 Task: Open Card Parkour Review in Board Social Media Advertising Targeting to Workspace Backup and Recovery Software and add a team member Softage.1@softage.net, a label Orange, a checklist Asset Allocation, an attachment from your computer, a color Orange and finally, add a card description 'Plan and execute company team-building activity at a team-building ropes course' and a comment 'This task presents an opportunity to demonstrate our team-building and collaboration skills, working effectively with others towards a common goal.'. Add a start date 'Jan 05, 1900' with a due date 'Jan 12, 1900'
Action: Mouse moved to (38, 315)
Screenshot: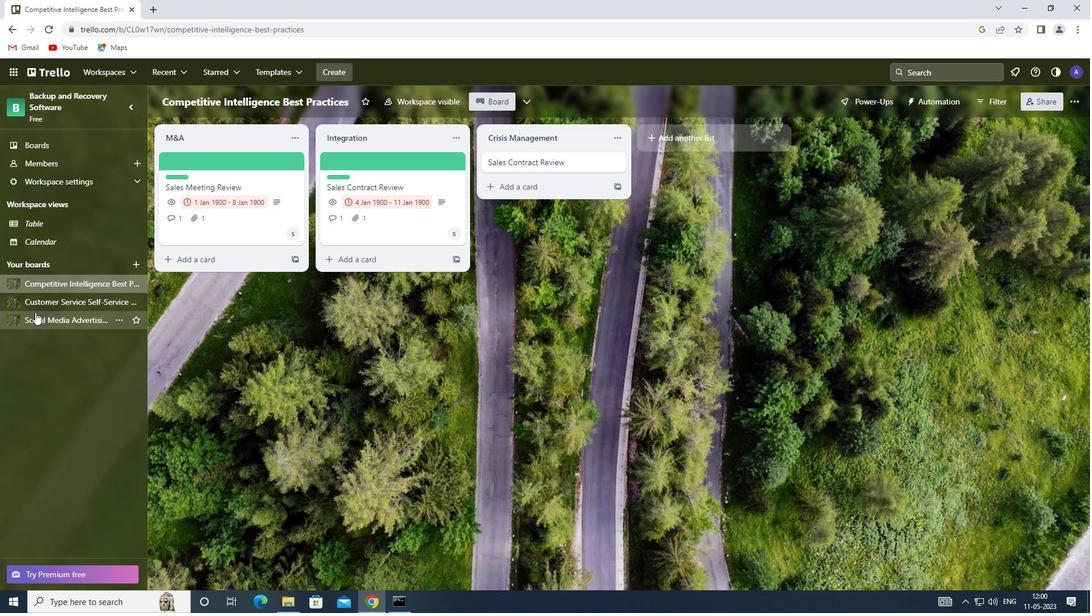 
Action: Mouse pressed left at (38, 315)
Screenshot: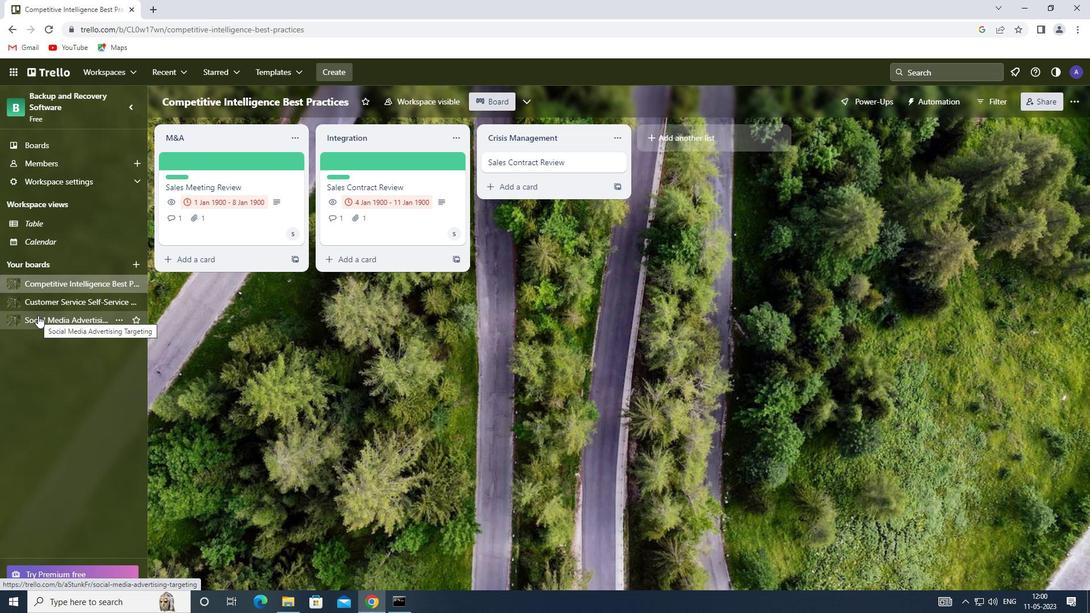
Action: Mouse moved to (371, 157)
Screenshot: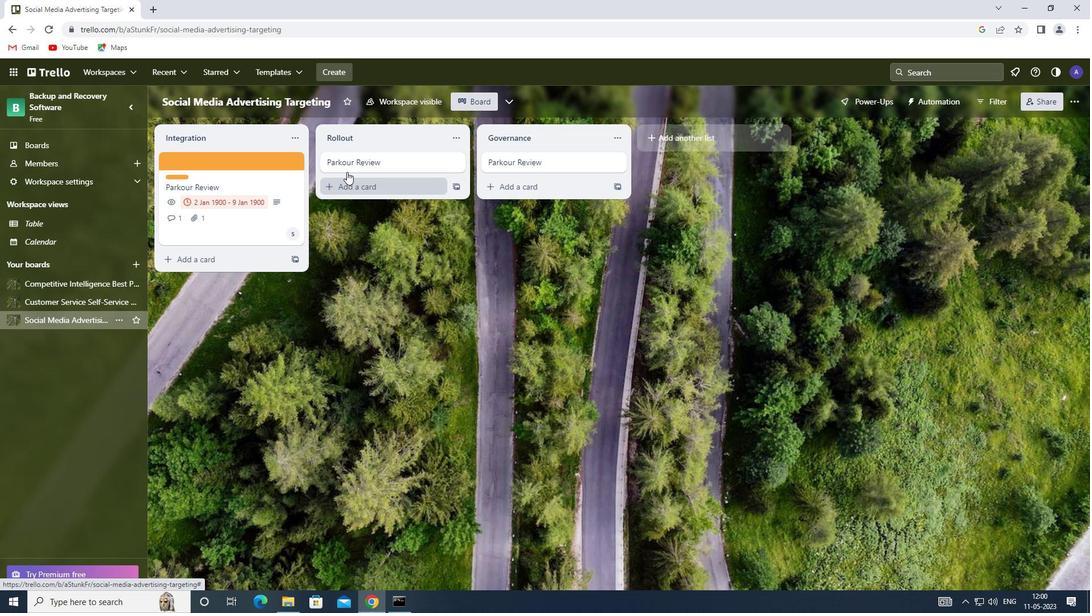 
Action: Mouse pressed left at (371, 157)
Screenshot: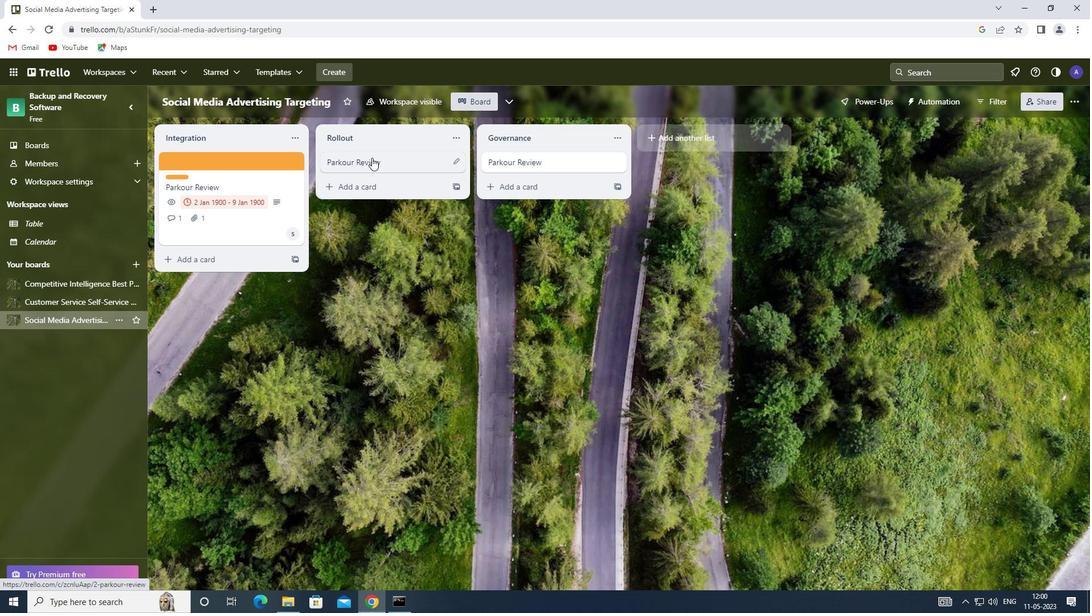 
Action: Mouse moved to (679, 203)
Screenshot: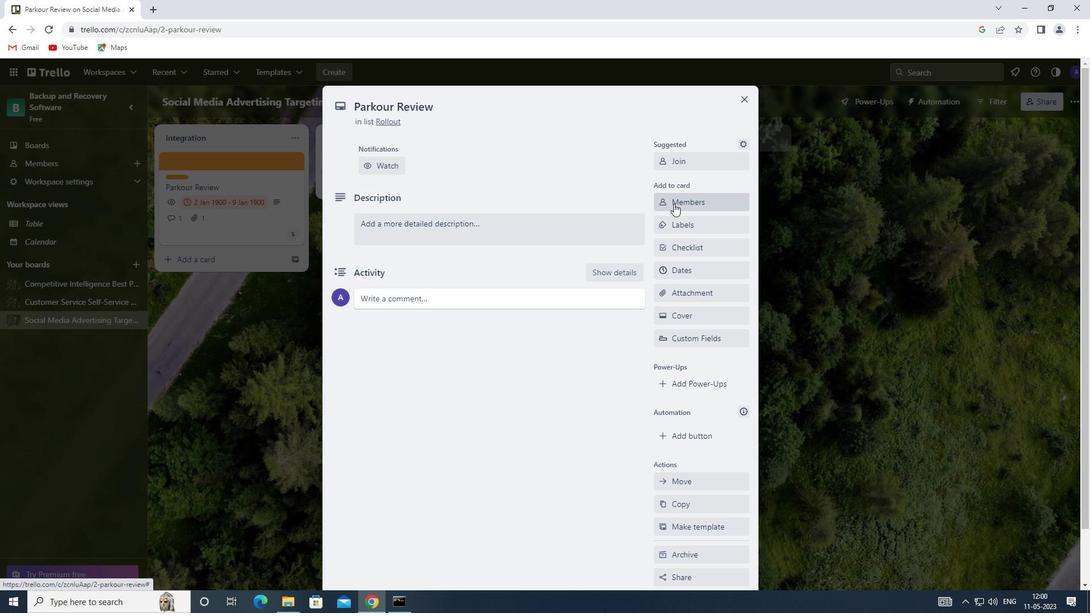 
Action: Mouse pressed left at (679, 203)
Screenshot: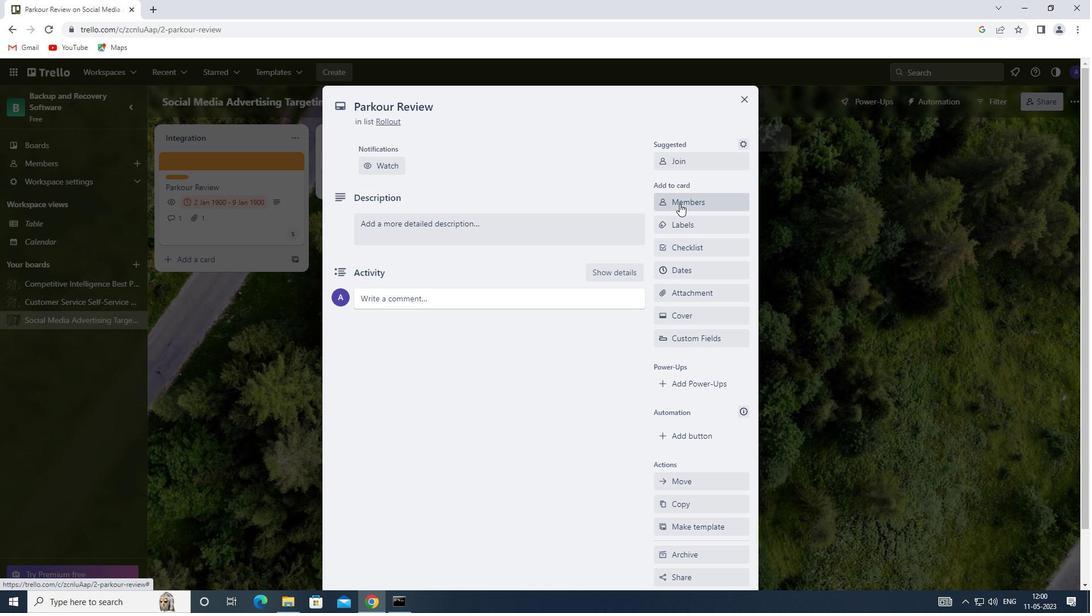 
Action: Mouse moved to (678, 253)
Screenshot: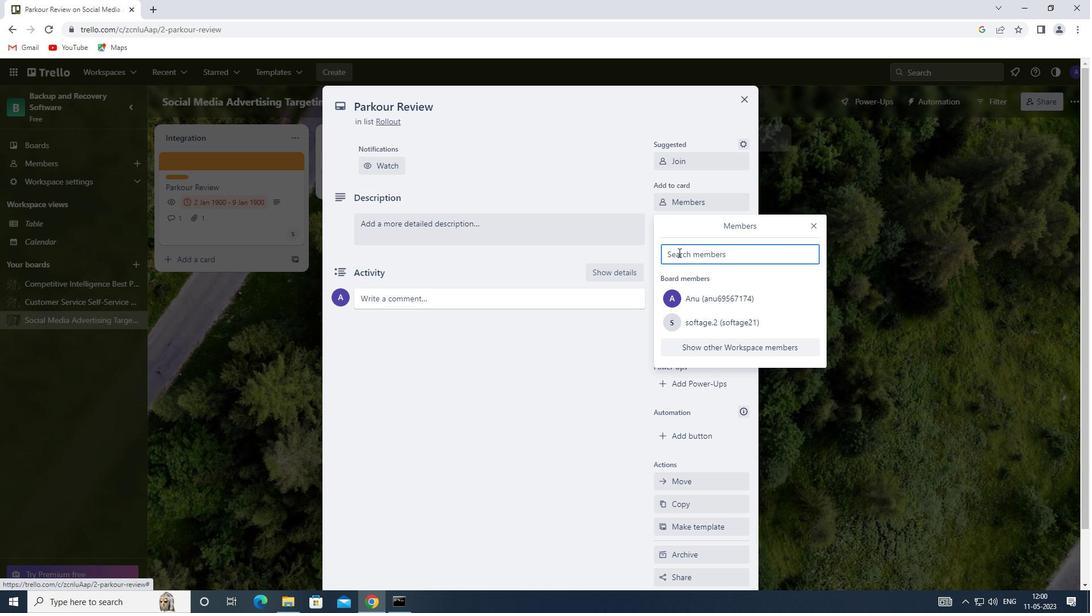 
Action: Mouse pressed left at (678, 253)
Screenshot: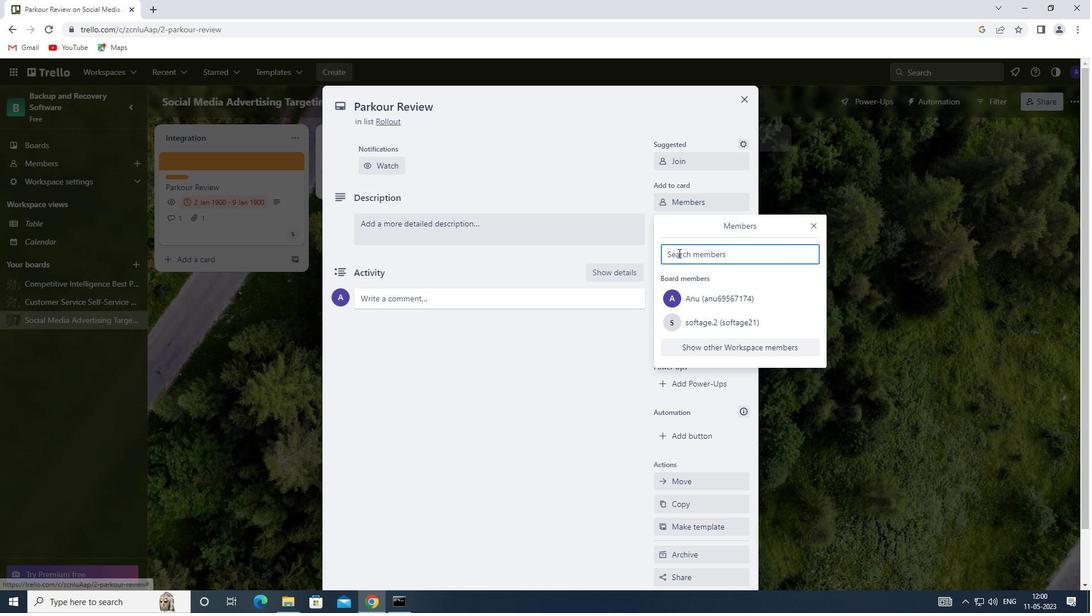 
Action: Mouse moved to (677, 253)
Screenshot: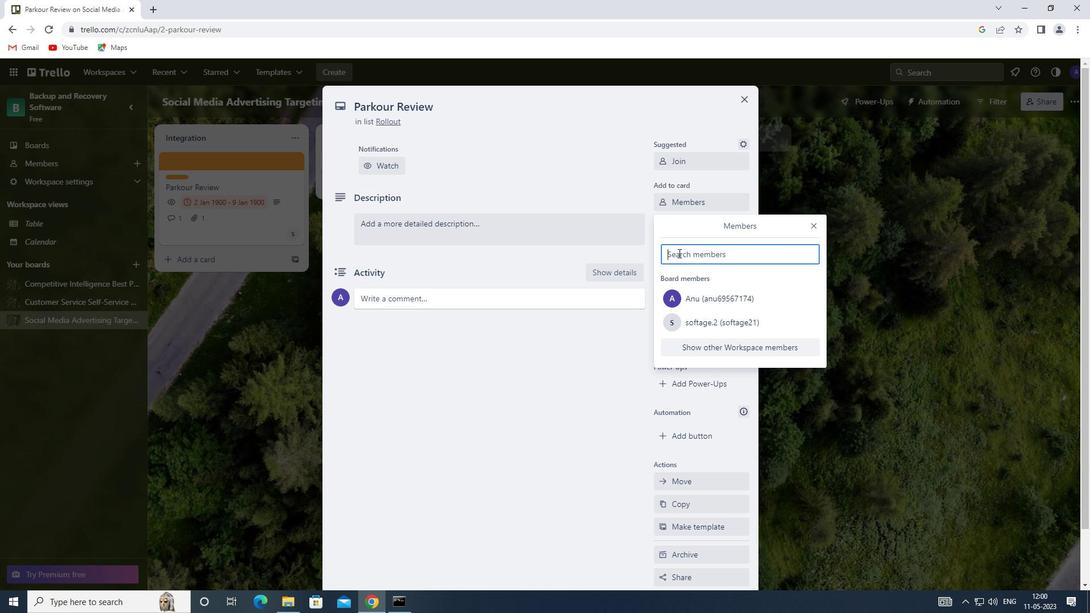 
Action: Key pressed <Key.shift><Key.shift><Key.shift><Key.shift><Key.shift><Key.shift><Key.shift><Key.shift>SOFTAGE.1<Key.shift>@SOFTAGE.NET
Screenshot: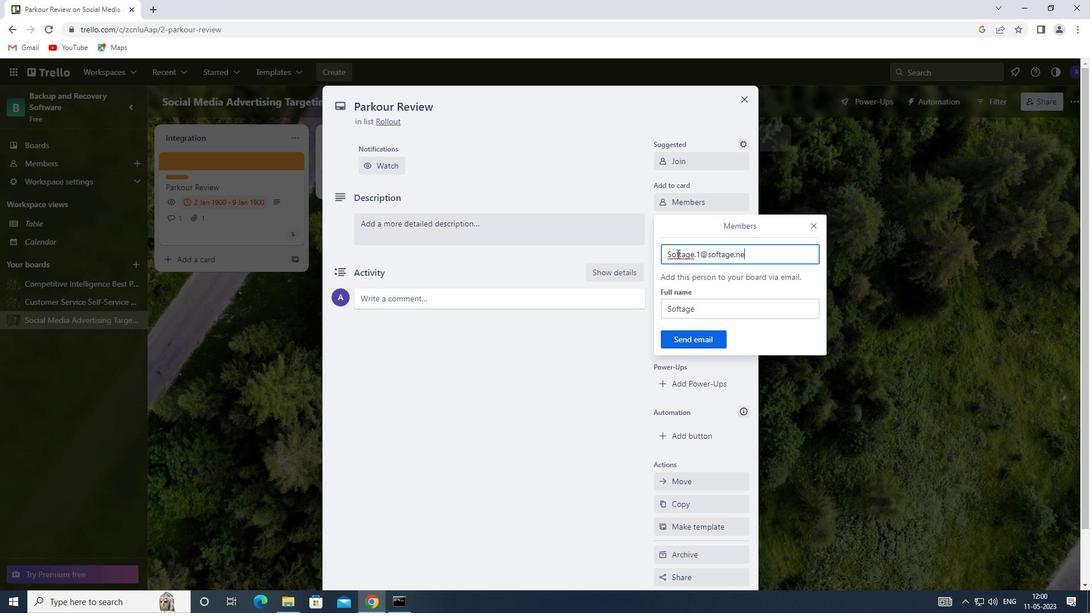 
Action: Mouse moved to (679, 338)
Screenshot: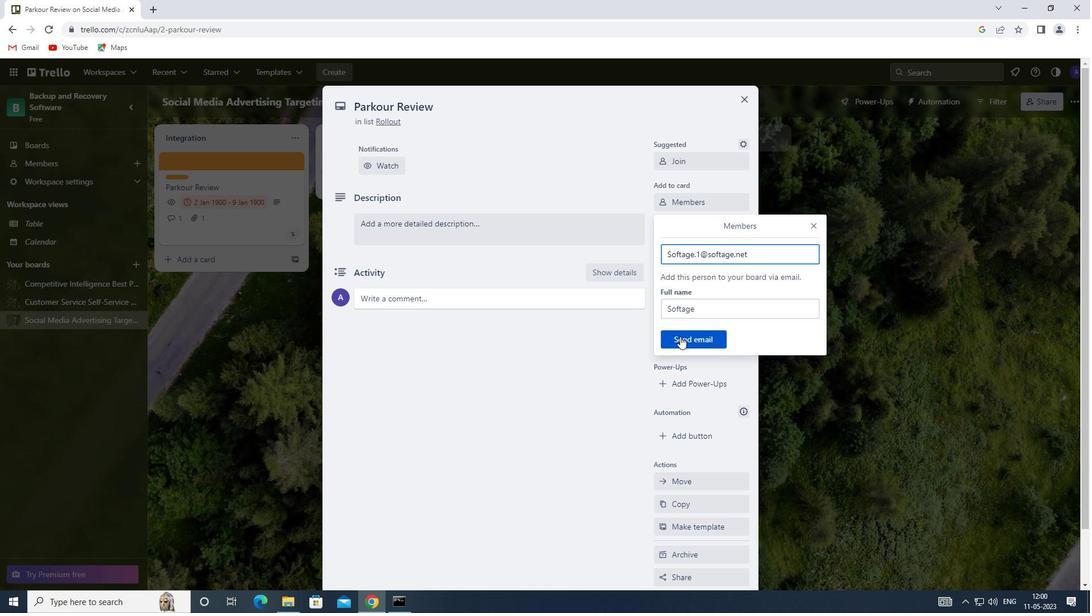 
Action: Mouse pressed left at (679, 338)
Screenshot: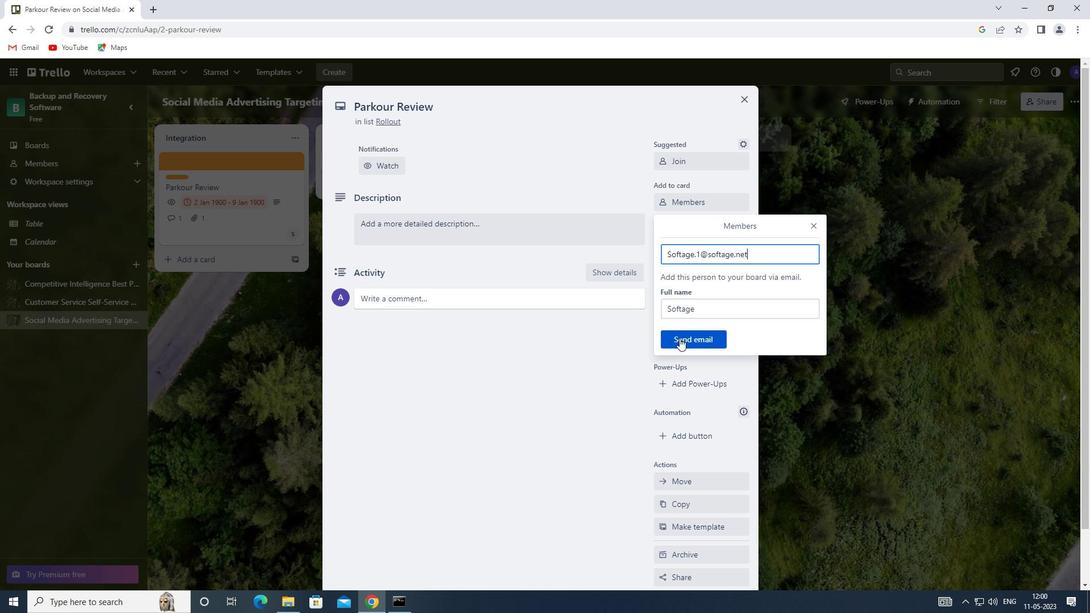 
Action: Mouse moved to (704, 227)
Screenshot: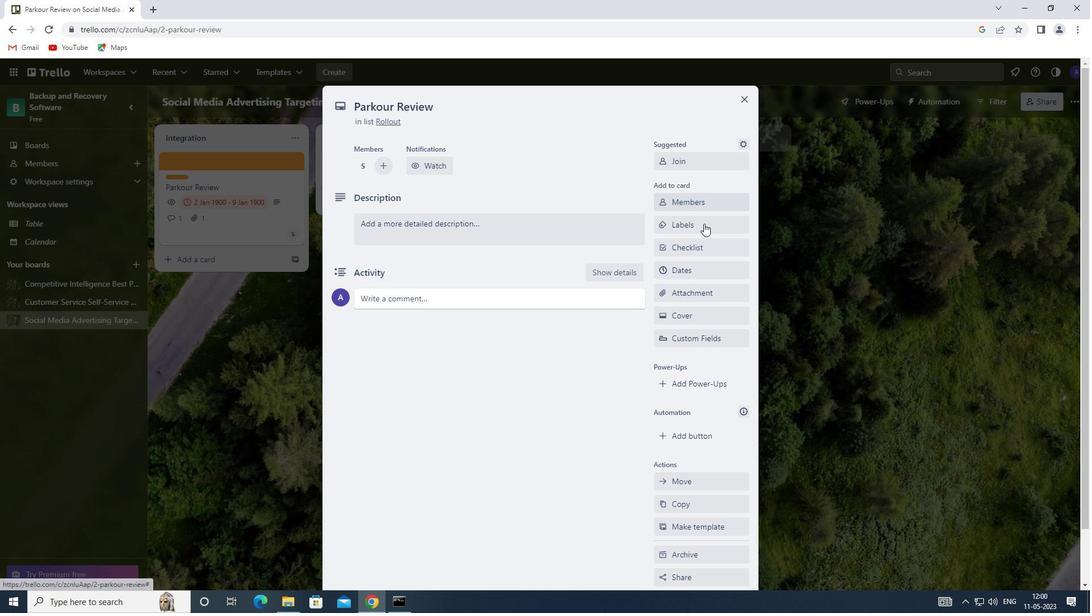 
Action: Mouse pressed left at (704, 227)
Screenshot: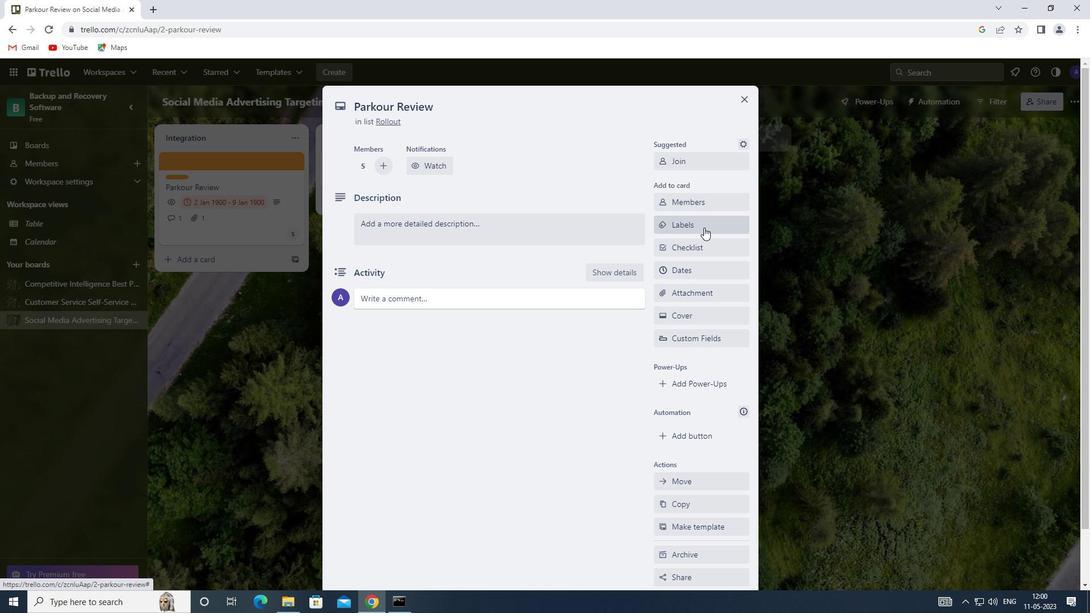 
Action: Mouse moved to (666, 358)
Screenshot: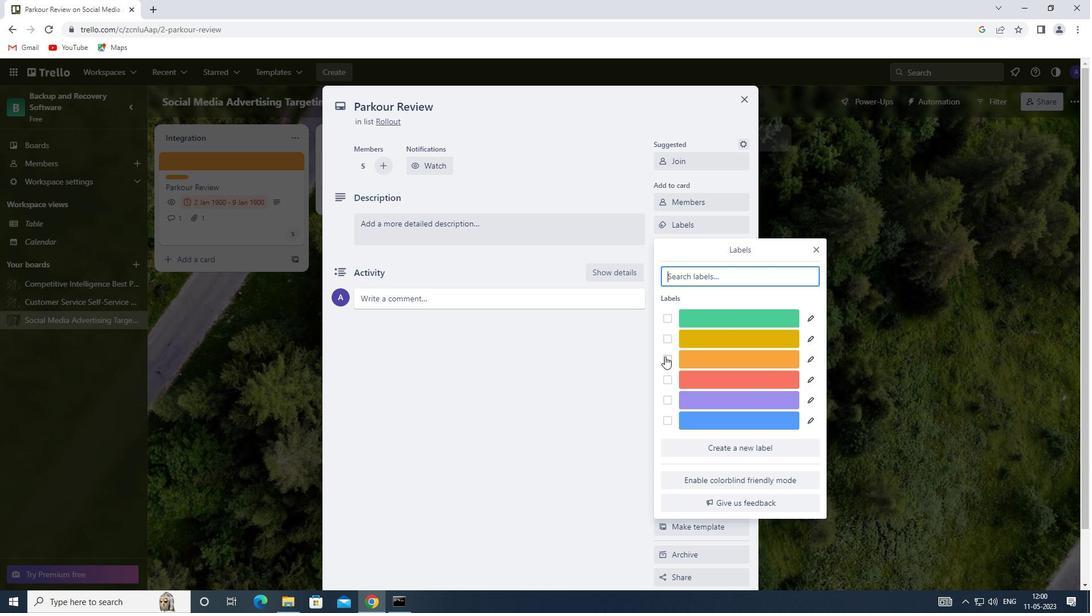 
Action: Mouse pressed left at (666, 358)
Screenshot: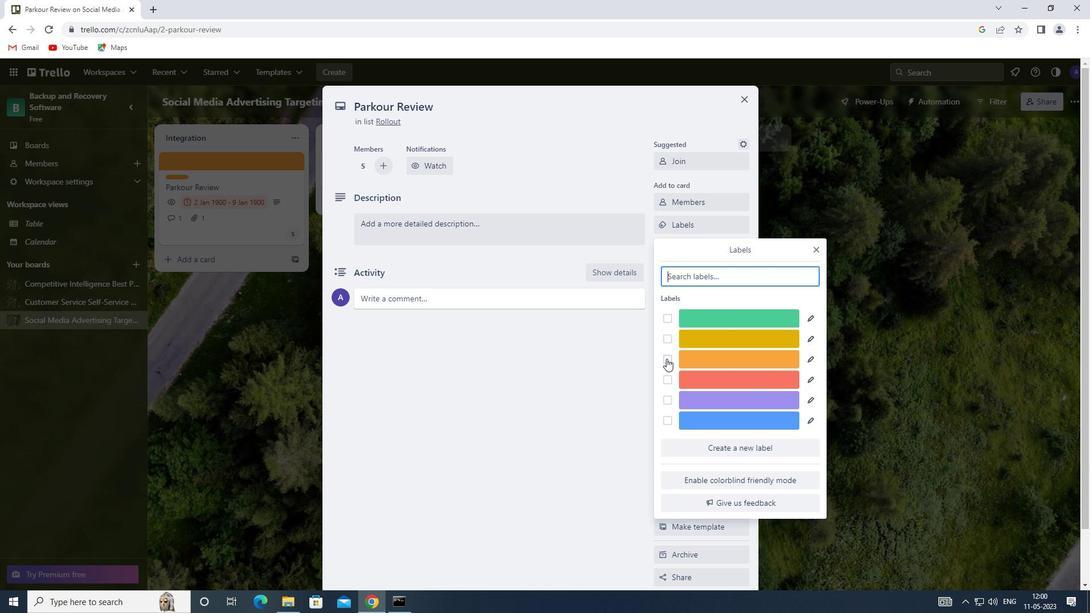 
Action: Mouse moved to (818, 252)
Screenshot: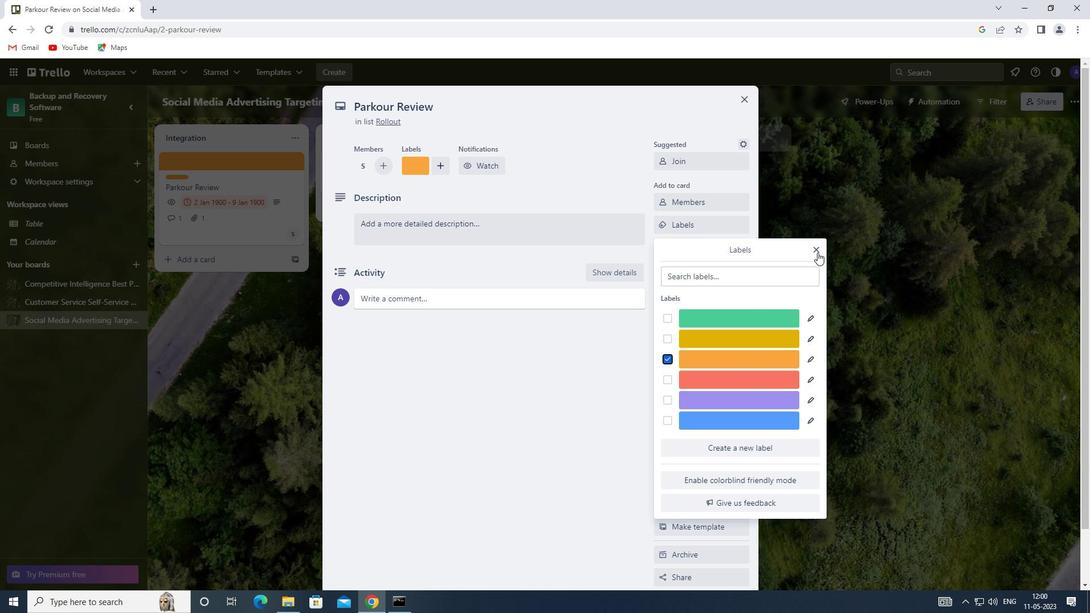 
Action: Mouse pressed left at (818, 252)
Screenshot: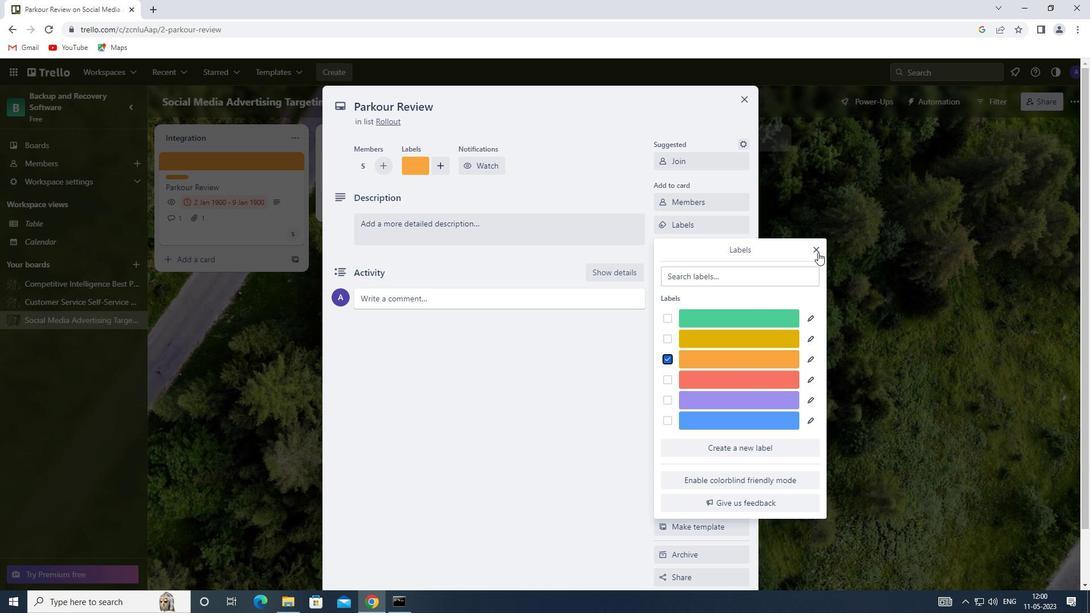 
Action: Mouse moved to (705, 245)
Screenshot: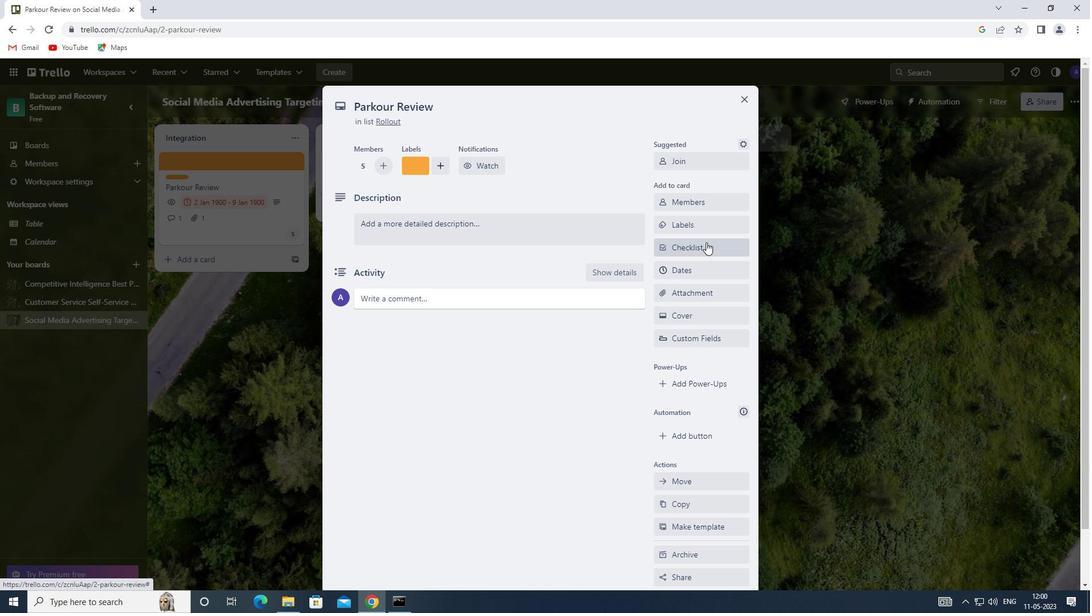 
Action: Mouse pressed left at (705, 245)
Screenshot: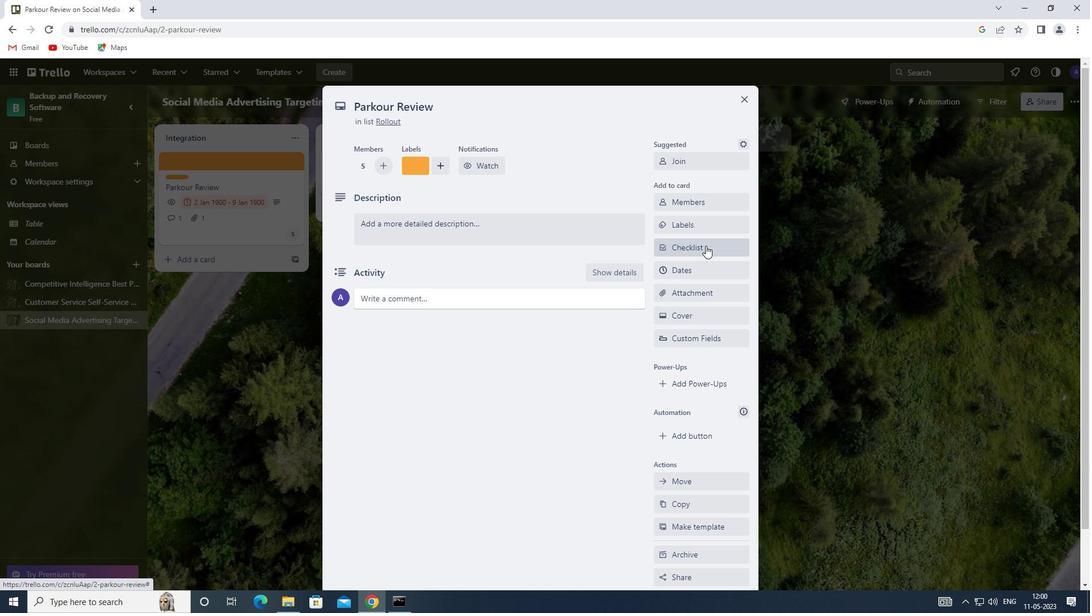 
Action: Mouse moved to (696, 307)
Screenshot: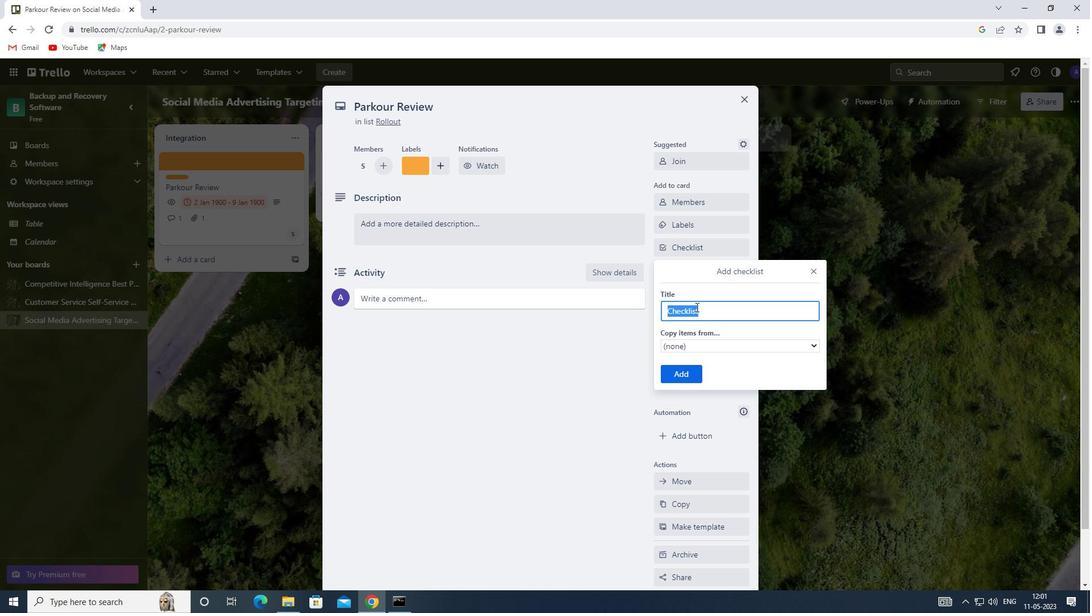 
Action: Key pressed <Key.shift>ASSET<Key.space><Key.shift><Key.shift><Key.shift><Key.shift><Key.shift><Key.shift><Key.shift><Key.shift><Key.shift><Key.shift><Key.shift><Key.shift><Key.shift><Key.shift><Key.shift><Key.shift>ALLOCATION
Screenshot: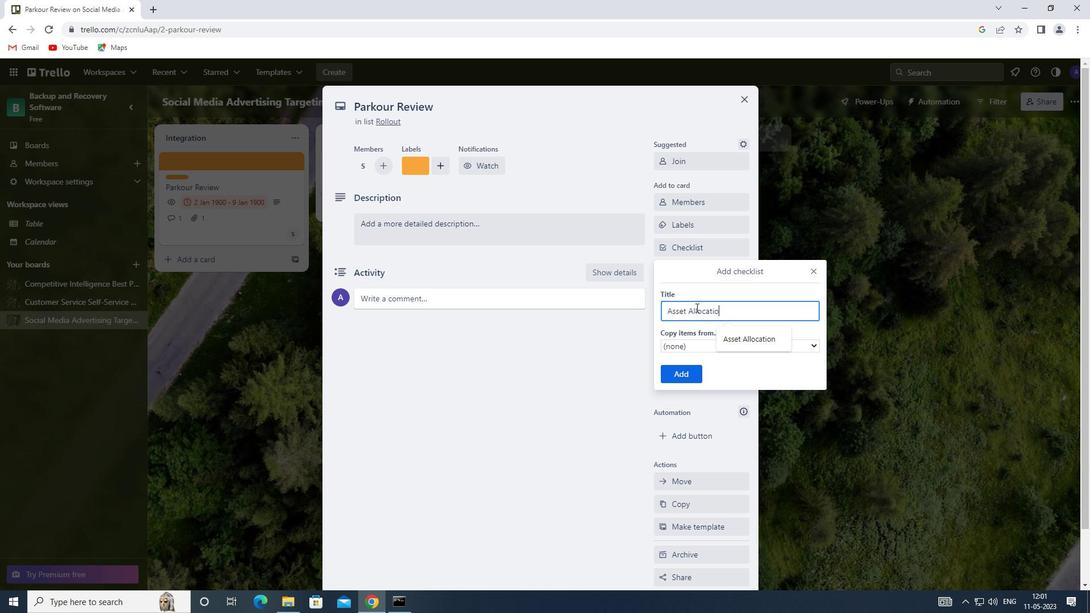 
Action: Mouse moved to (687, 373)
Screenshot: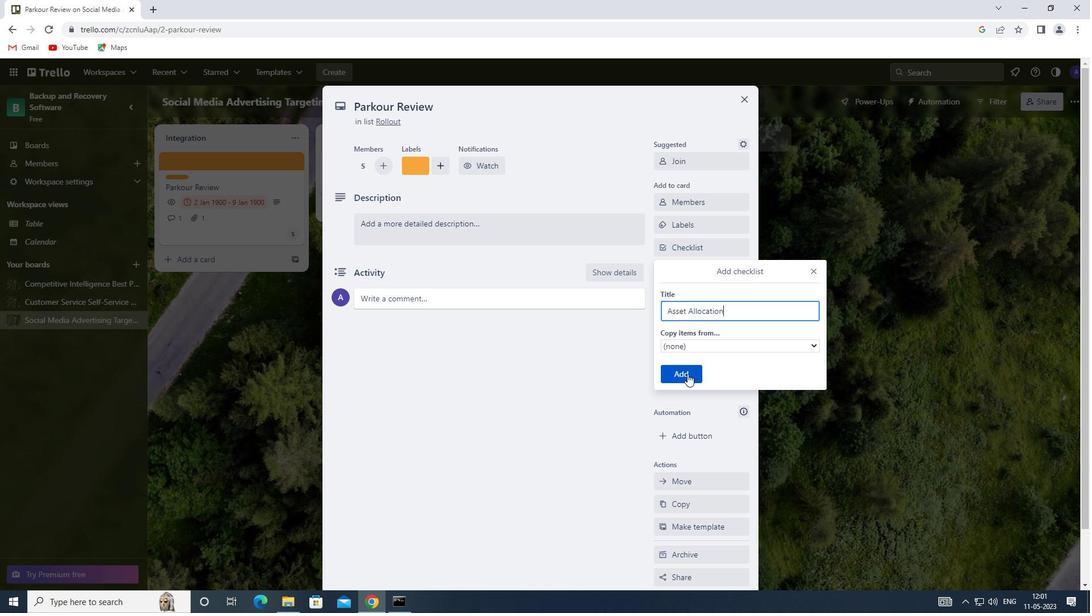 
Action: Mouse pressed left at (687, 373)
Screenshot: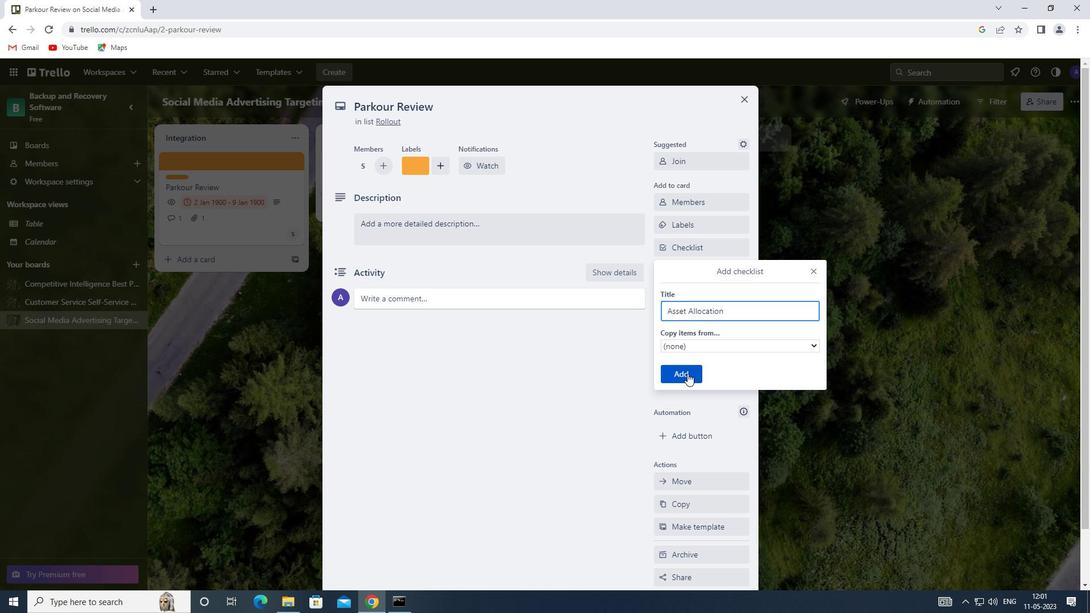 
Action: Mouse moved to (700, 295)
Screenshot: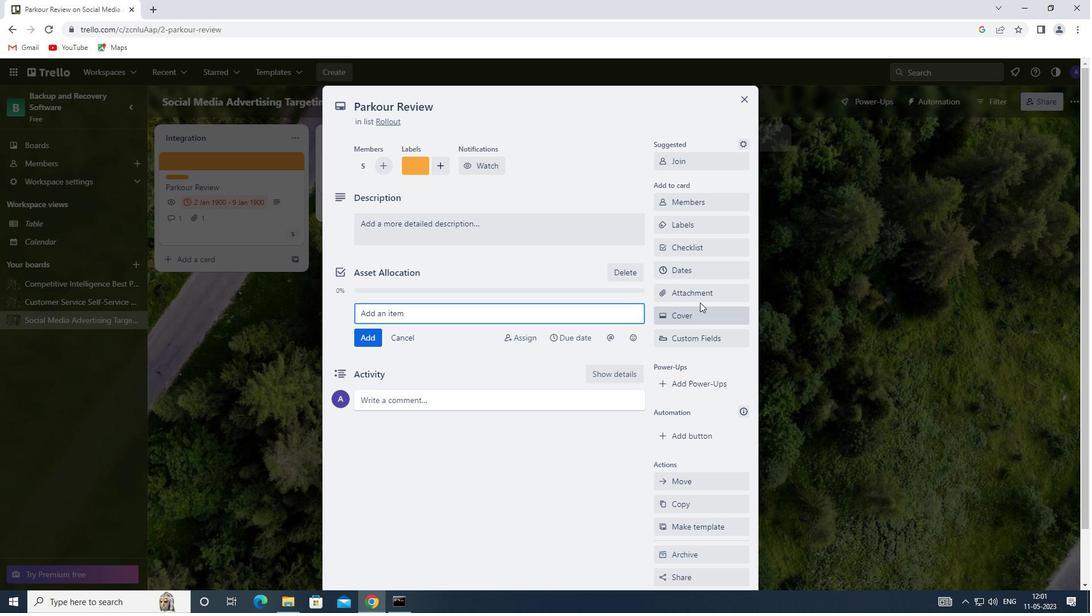 
Action: Mouse pressed left at (700, 295)
Screenshot: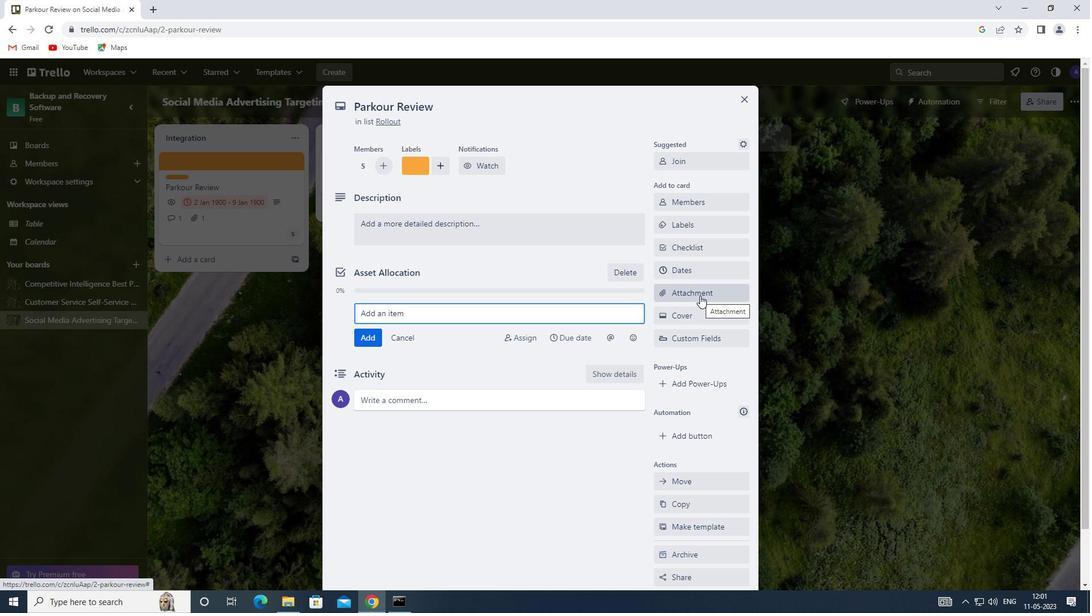 
Action: Mouse moved to (693, 339)
Screenshot: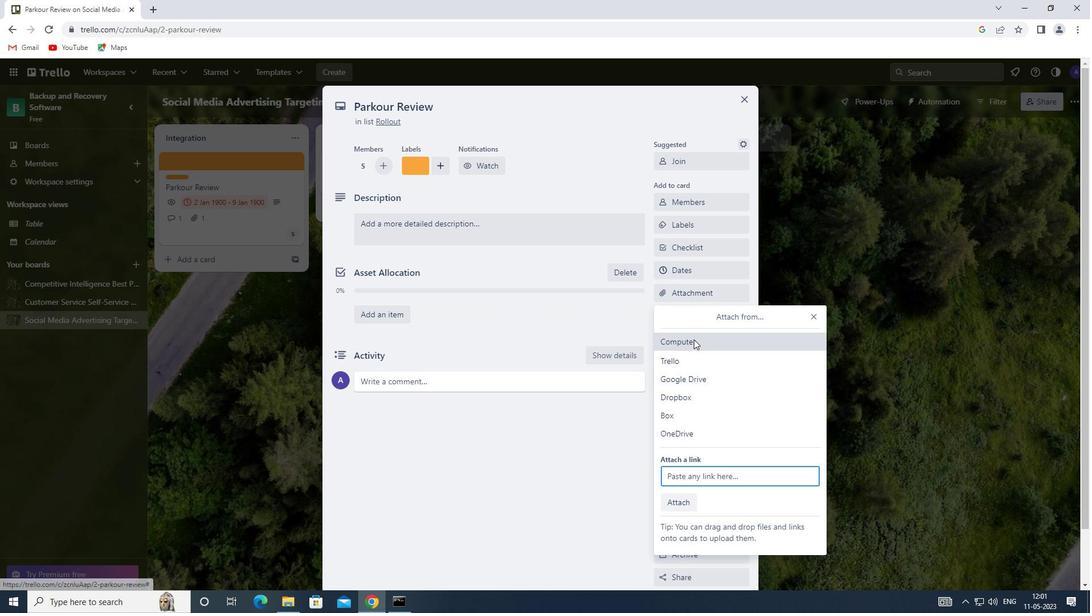 
Action: Mouse pressed left at (693, 339)
Screenshot: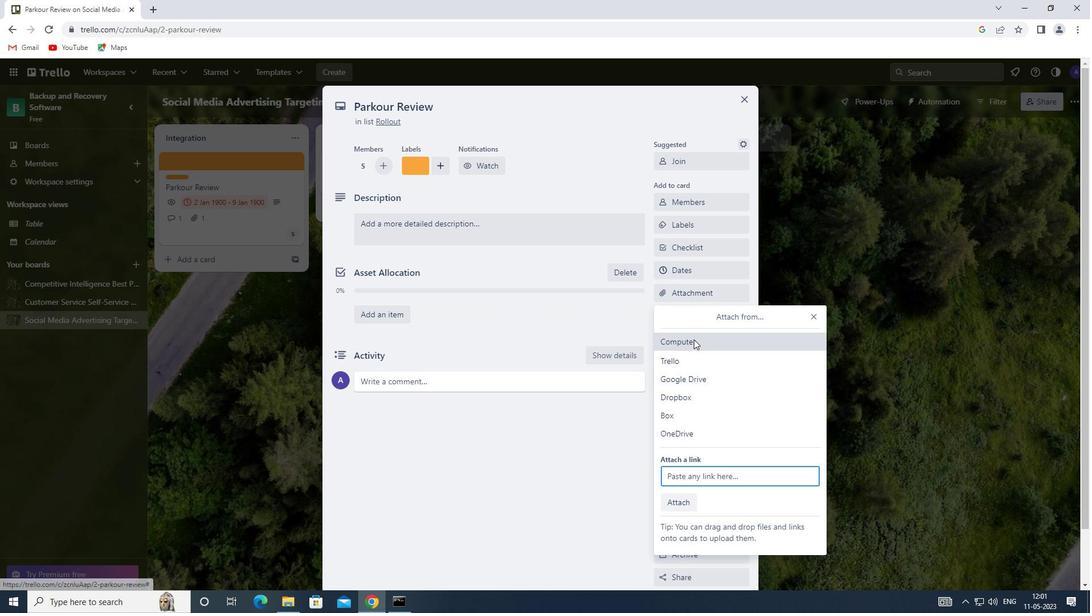
Action: Mouse moved to (247, 173)
Screenshot: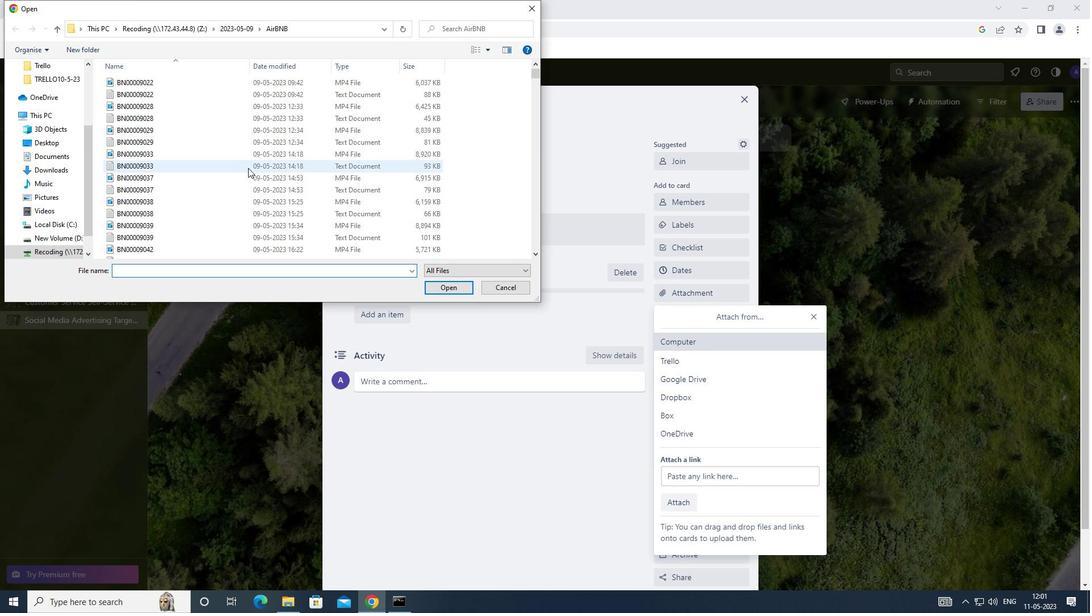 
Action: Mouse pressed left at (247, 173)
Screenshot: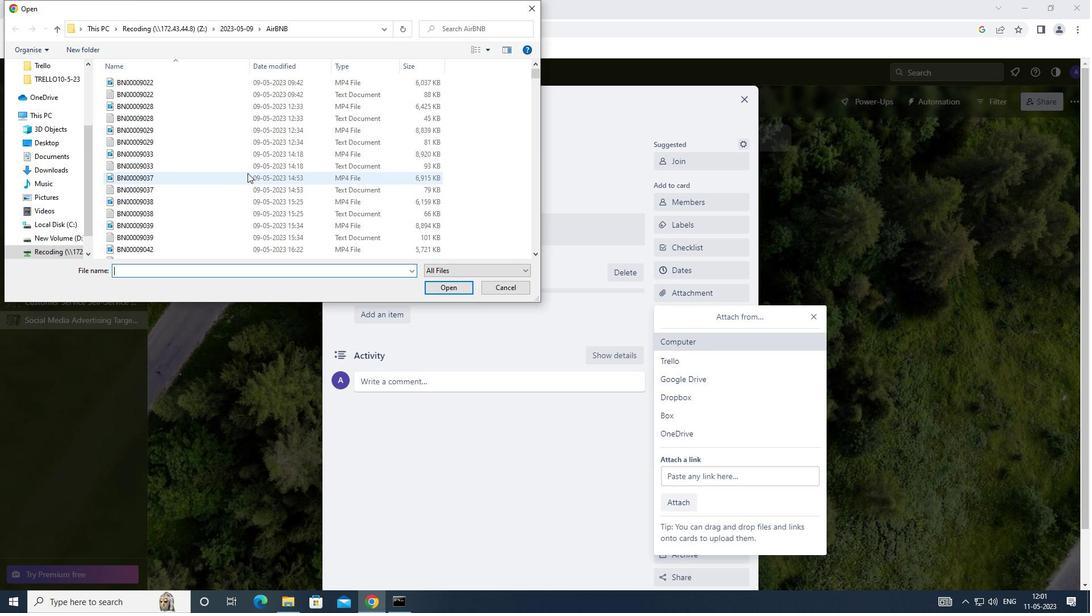 
Action: Mouse moved to (442, 286)
Screenshot: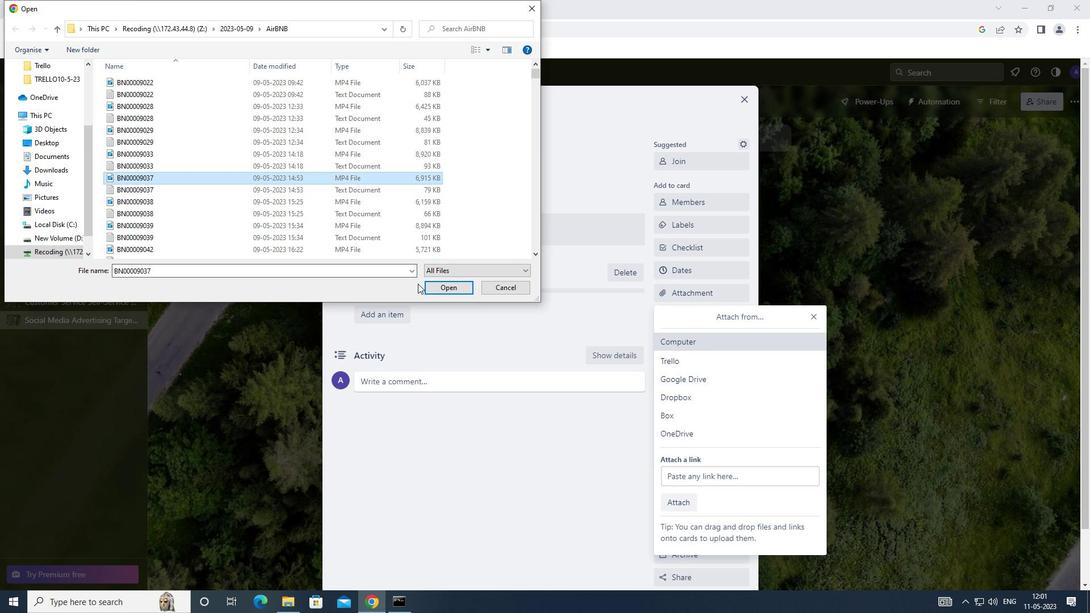 
Action: Mouse pressed left at (442, 286)
Screenshot: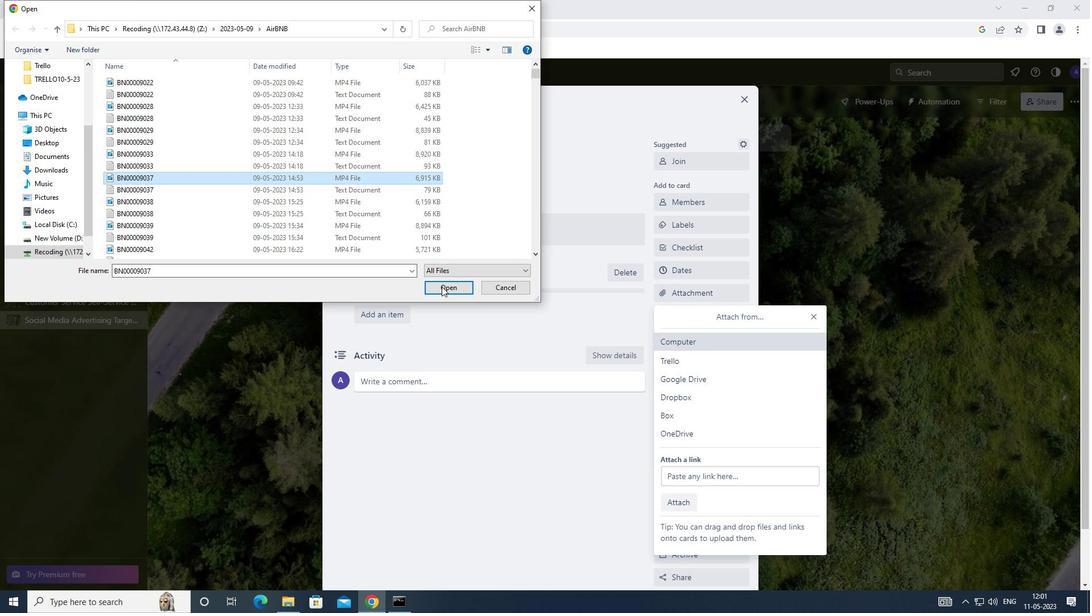 
Action: Mouse moved to (692, 320)
Screenshot: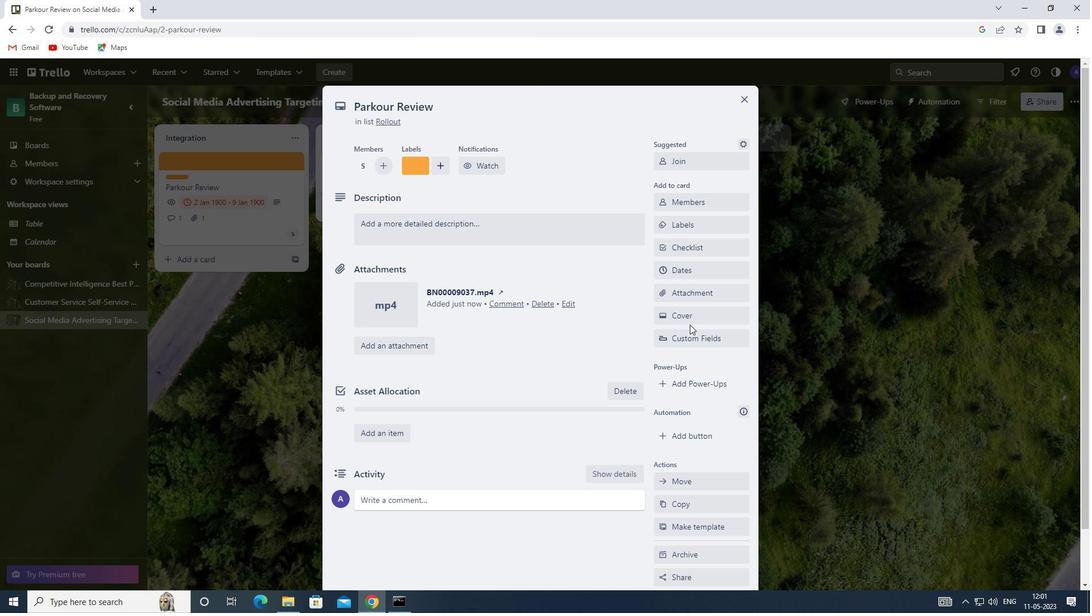 
Action: Mouse pressed left at (692, 320)
Screenshot: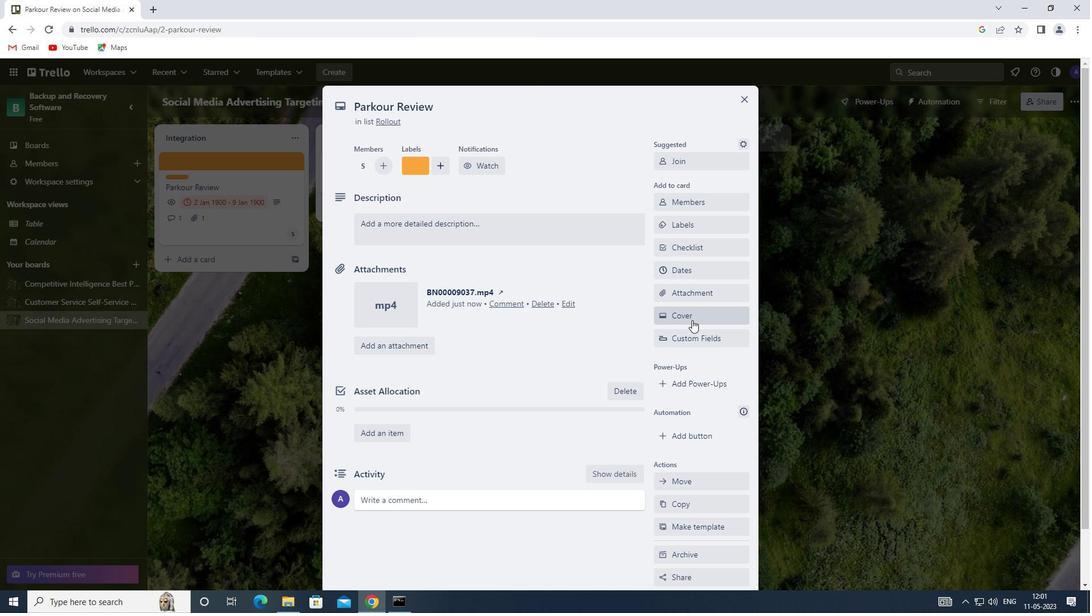 
Action: Mouse moved to (735, 357)
Screenshot: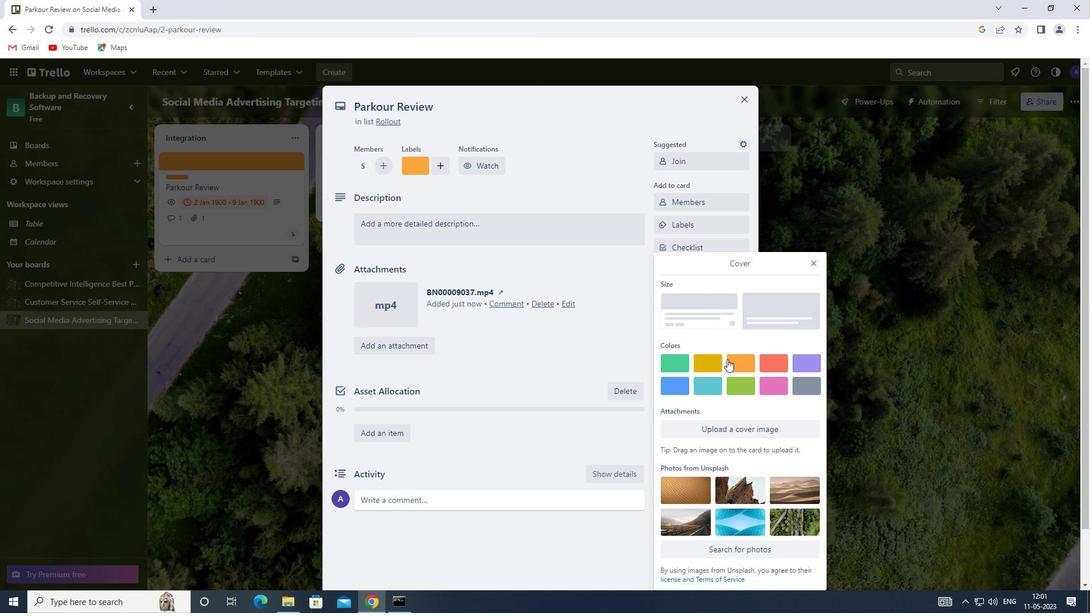
Action: Mouse pressed left at (735, 357)
Screenshot: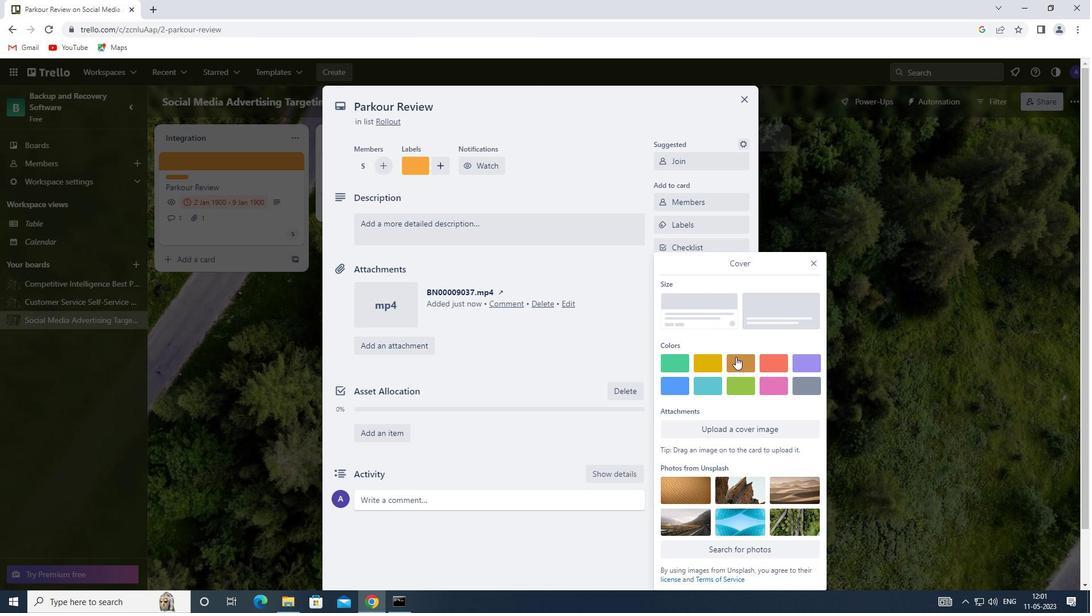 
Action: Mouse moved to (809, 238)
Screenshot: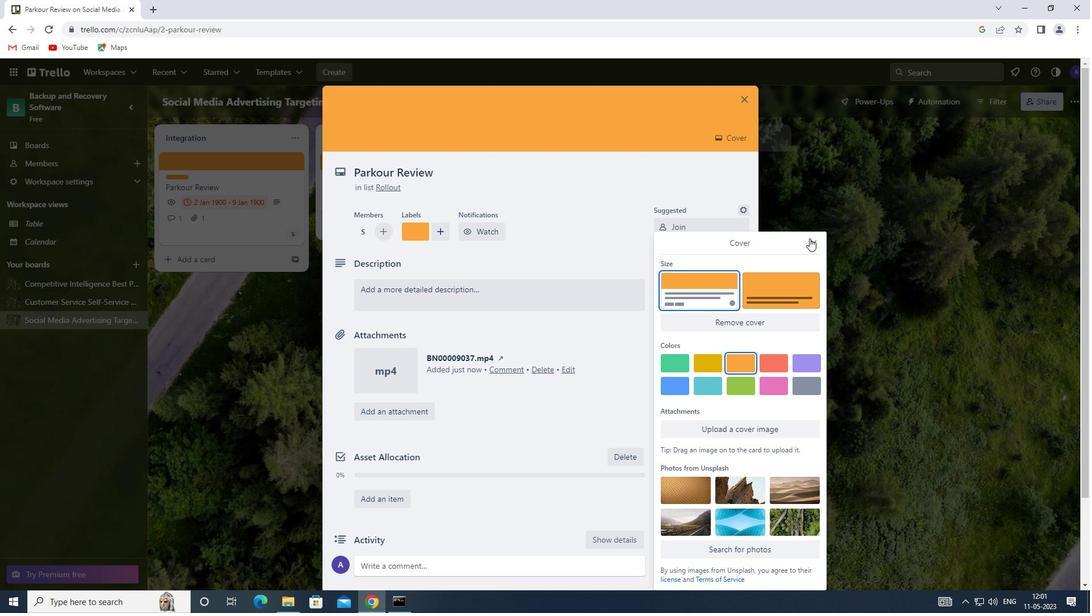 
Action: Mouse pressed left at (809, 238)
Screenshot: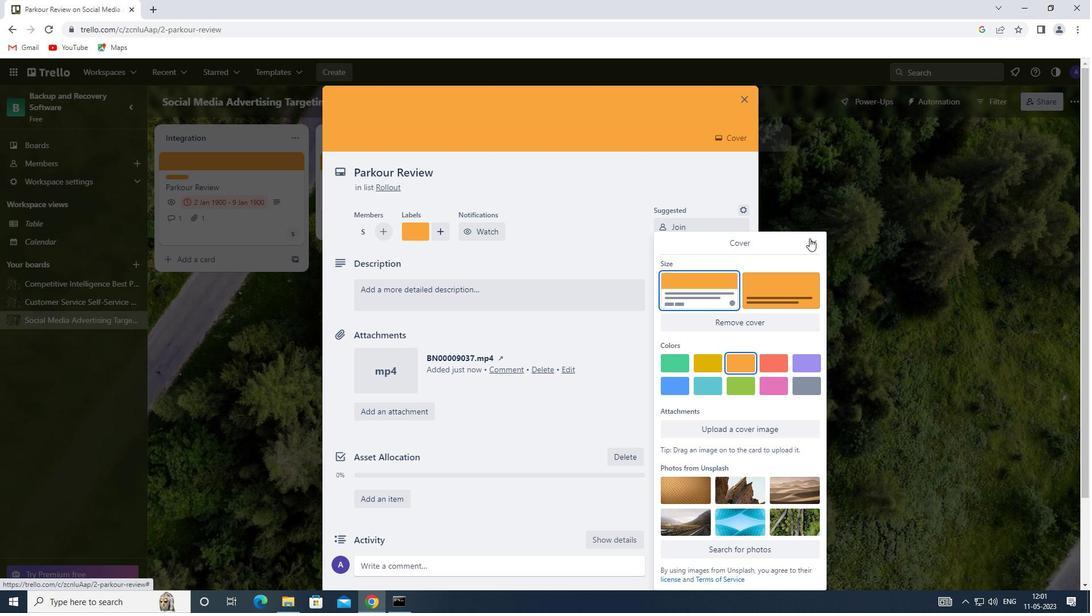 
Action: Mouse moved to (420, 286)
Screenshot: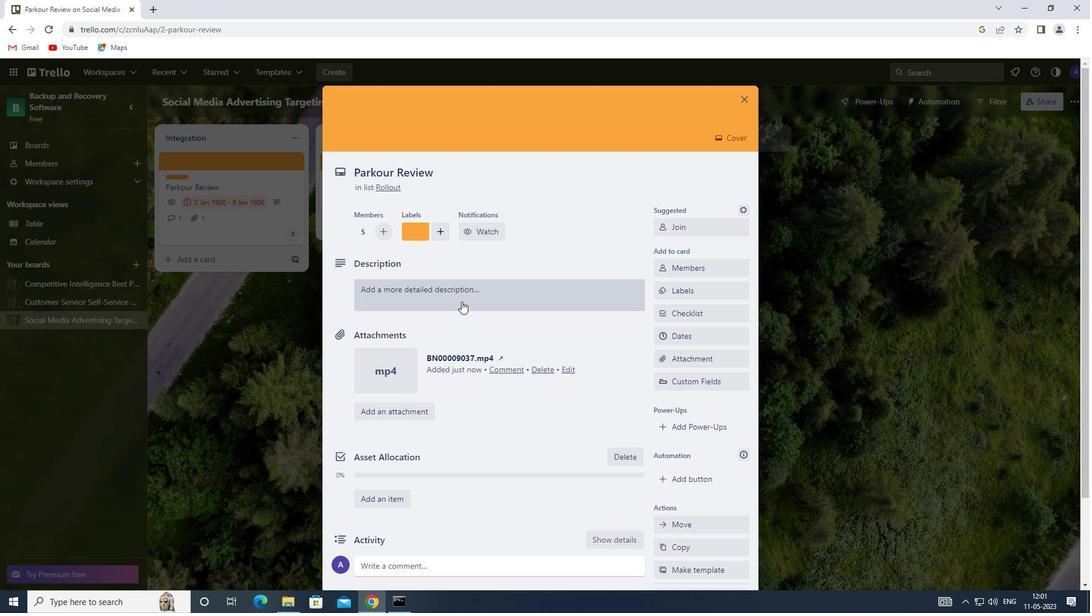 
Action: Mouse pressed left at (420, 286)
Screenshot: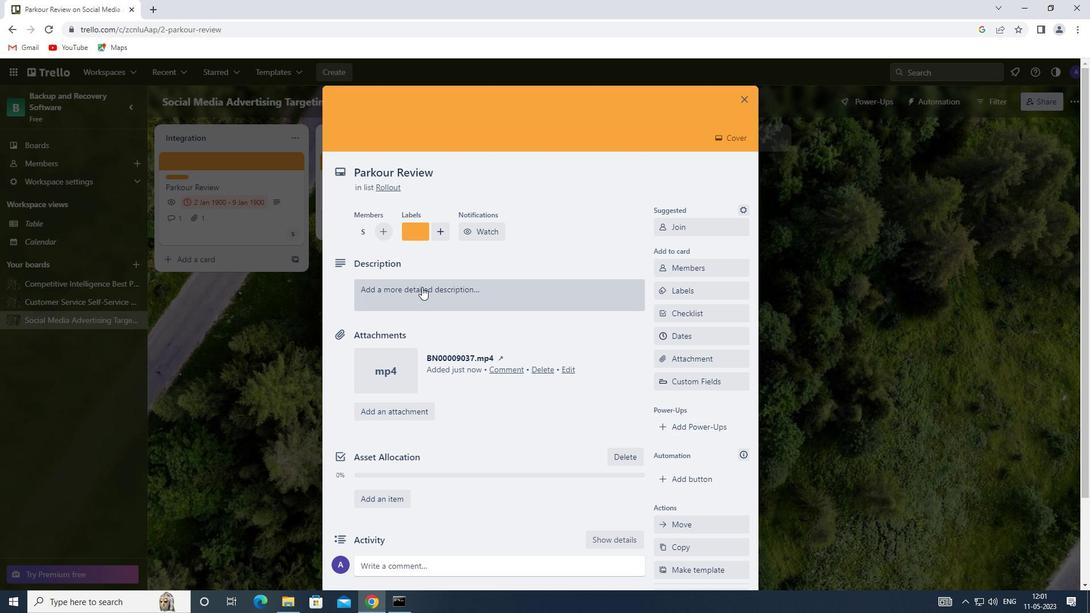 
Action: Mouse moved to (382, 319)
Screenshot: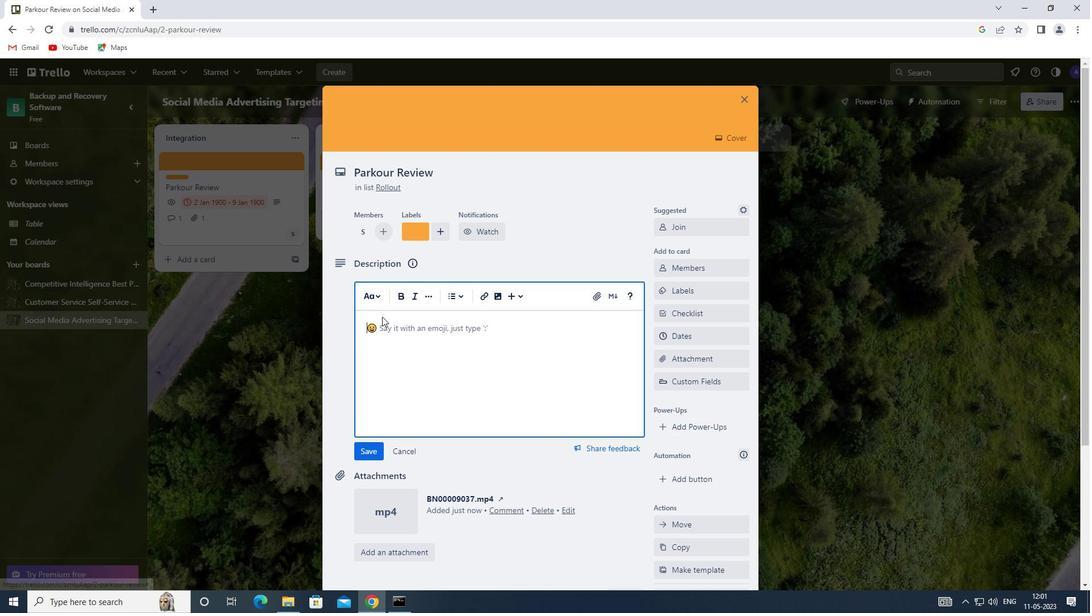 
Action: Mouse pressed left at (382, 319)
Screenshot: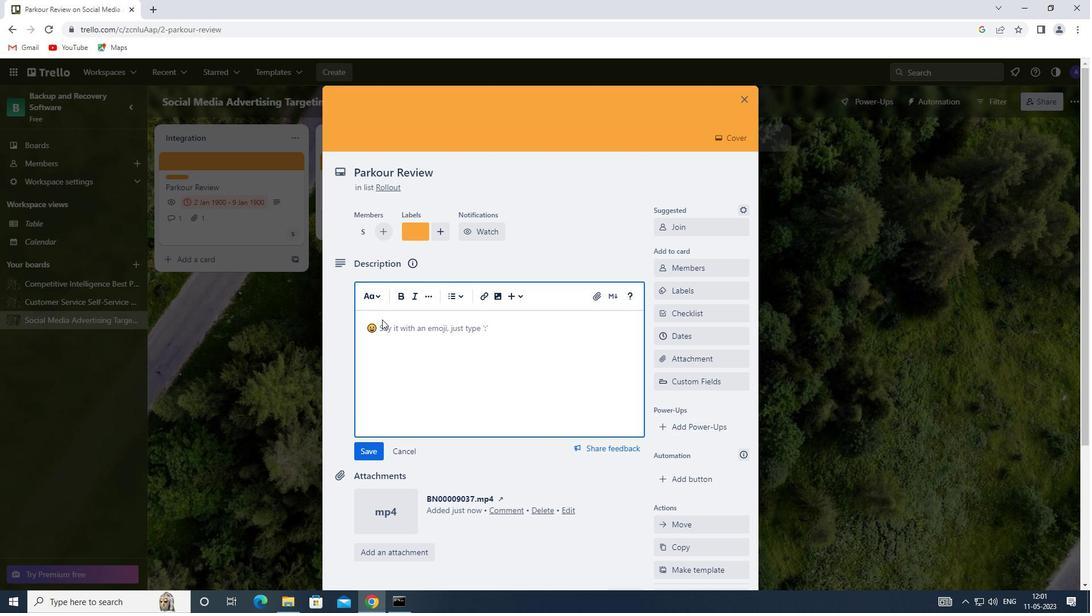 
Action: Key pressed <Key.shift><Key.shift><Key.shift><Key.shift><Key.shift><Key.shift><Key.shift><Key.shift><Key.shift><Key.shift><Key.shift><Key.shift><Key.shift><Key.shift><Key.shift><Key.shift><Key.shift>P
Screenshot: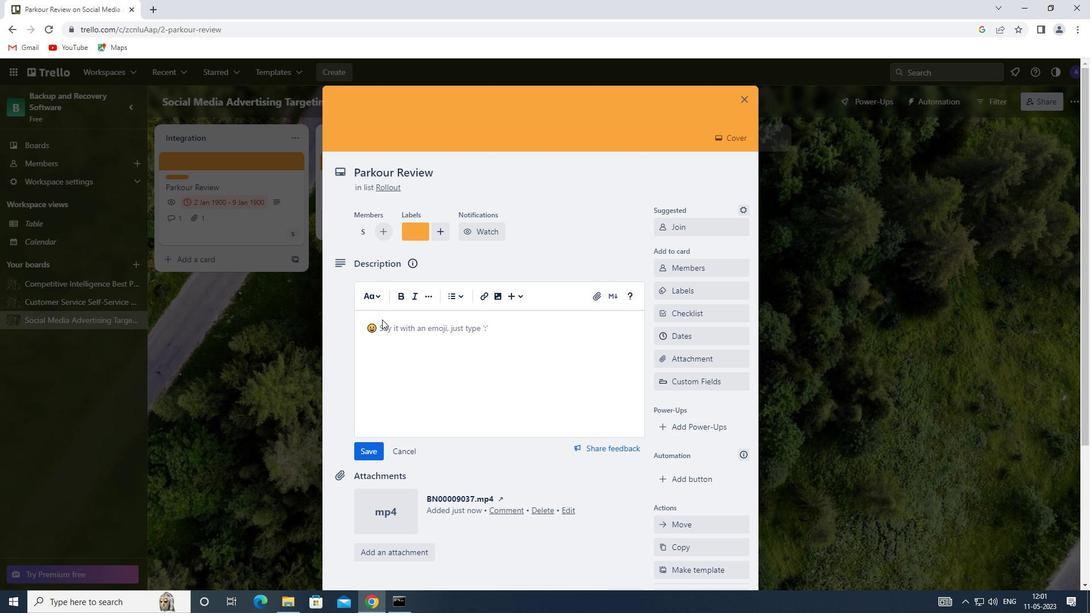 
Action: Mouse moved to (382, 326)
Screenshot: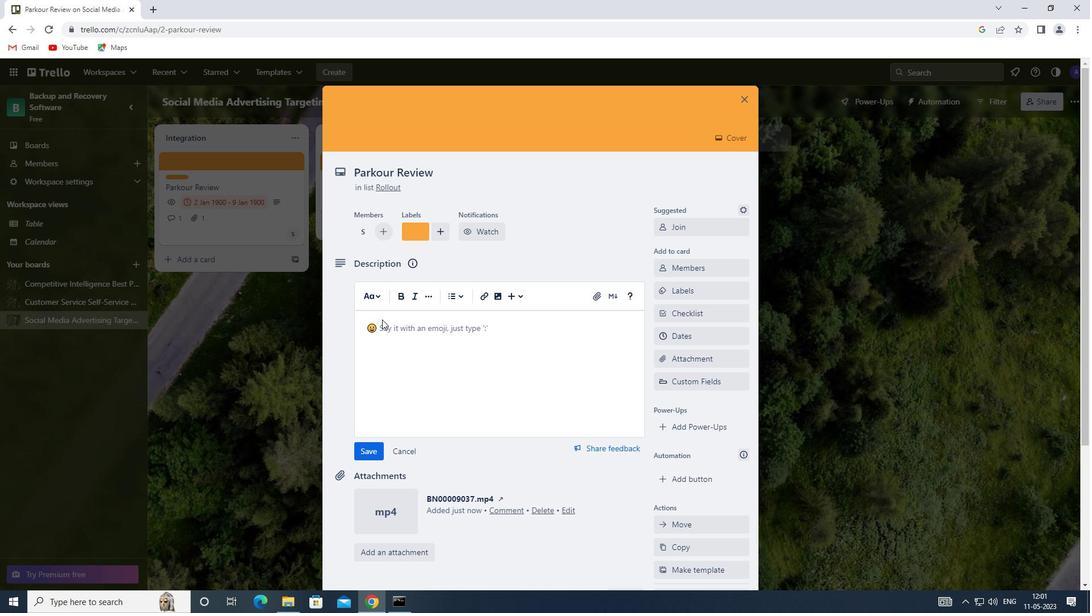 
Action: Mouse pressed left at (382, 326)
Screenshot: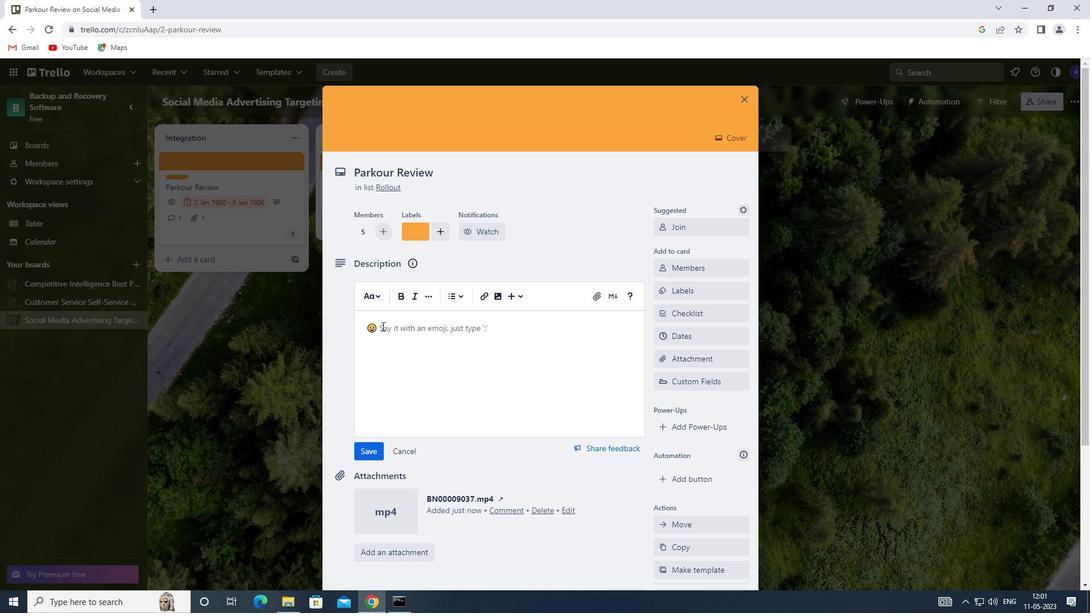 
Action: Key pressed <Key.shift><Key.shift><Key.shift><Key.shift><Key.shift><Key.shift><Key.shift><Key.shift><Key.shift>PLAN<Key.space>AND<Key.space>EXECUTE<Key.space>COMPANY<Key.space>TEAM-BUILDING<Key.space>ACTIVITY<Key.space>AT<Key.space>A<Key.space>TEAM<Key.space><Key.backspace>-BUILDING<Key.space>ROPE<Key.space>COURSE
Screenshot: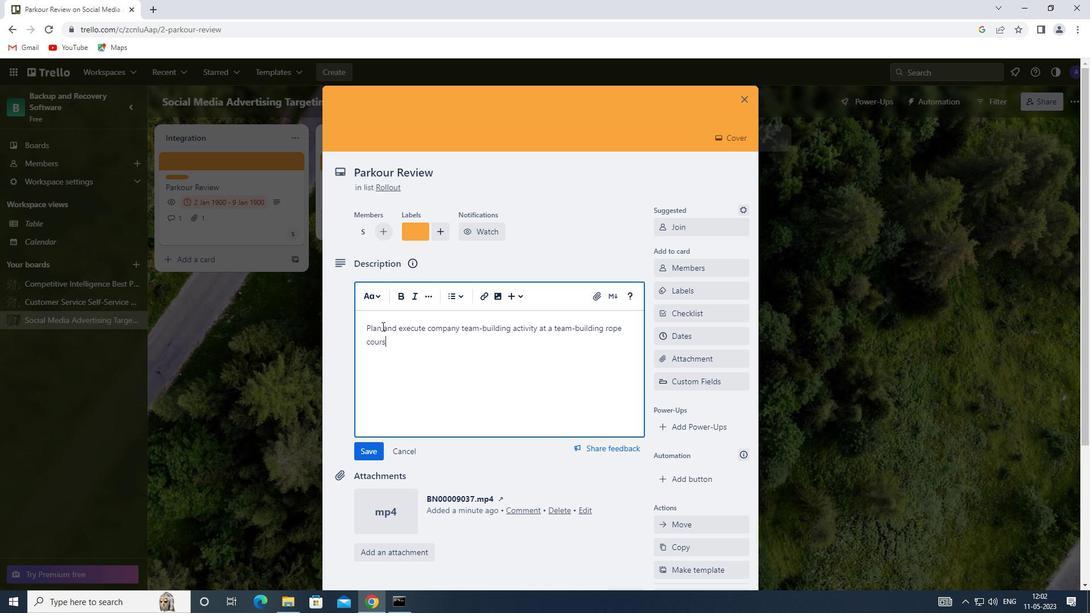 
Action: Mouse scrolled (382, 325) with delta (0, 0)
Screenshot: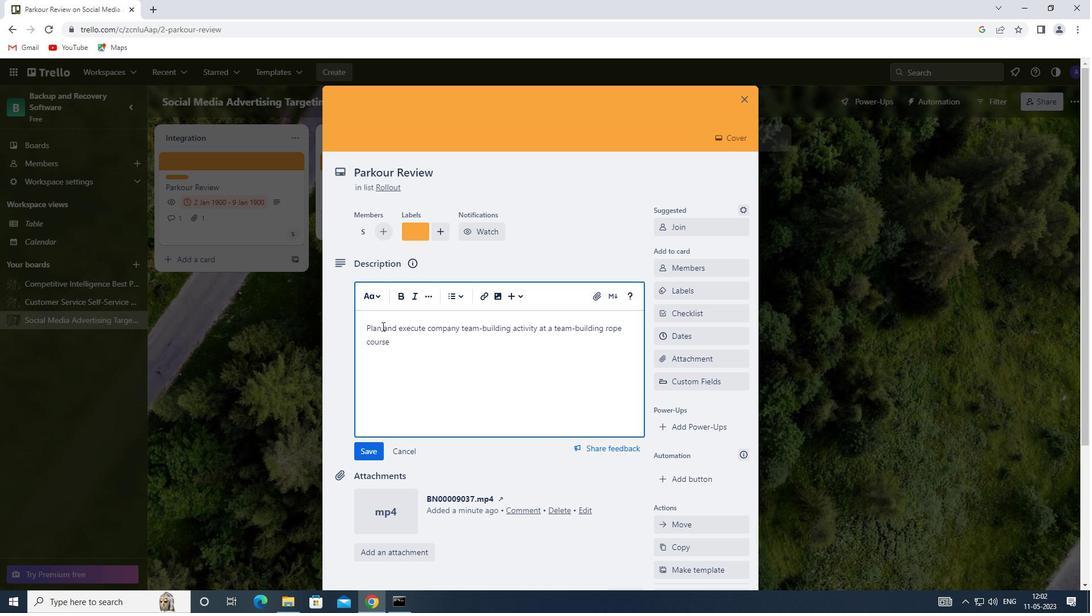 
Action: Mouse scrolled (382, 325) with delta (0, 0)
Screenshot: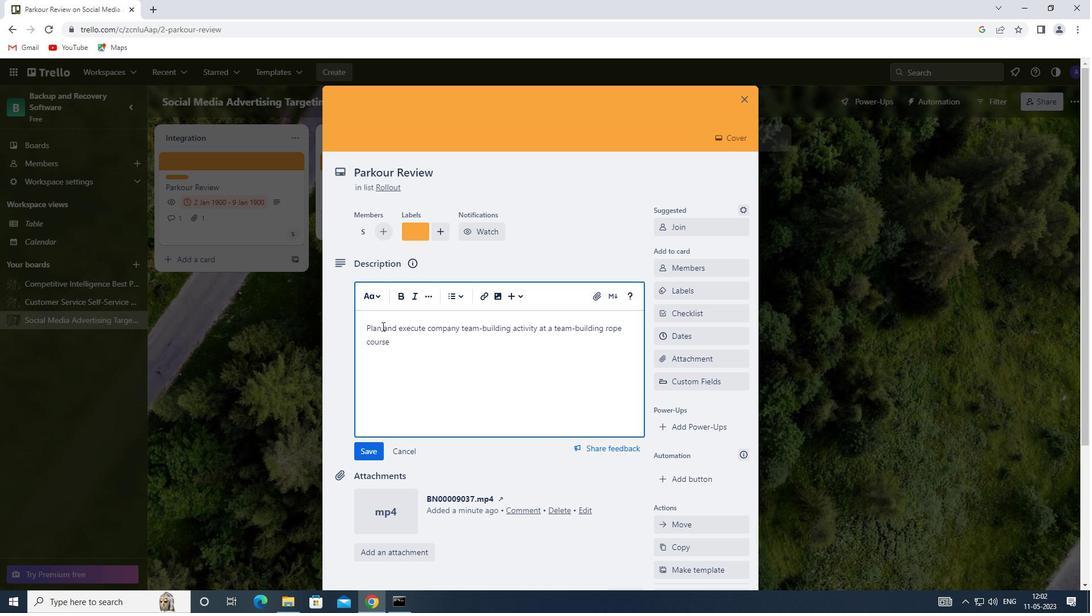 
Action: Mouse moved to (371, 333)
Screenshot: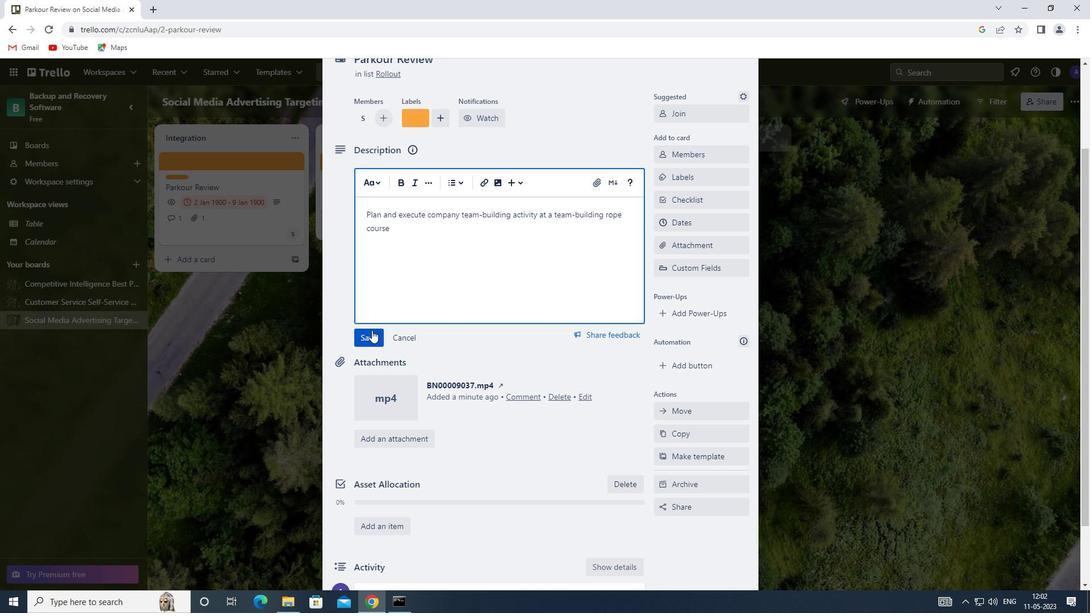 
Action: Mouse pressed left at (371, 333)
Screenshot: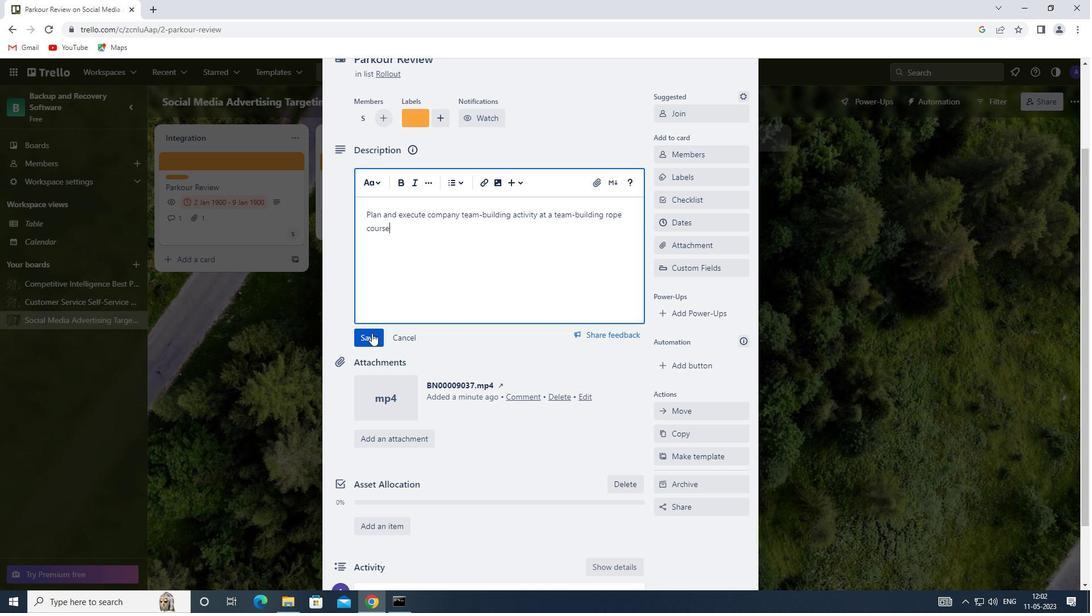 
Action: Mouse moved to (377, 320)
Screenshot: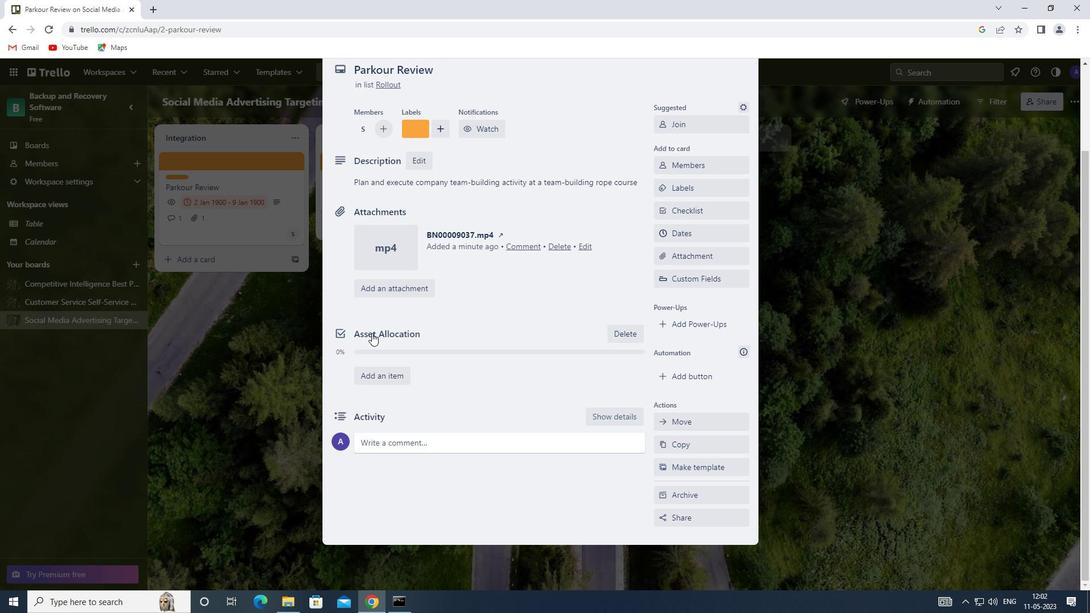 
Action: Mouse scrolled (377, 319) with delta (0, 0)
Screenshot: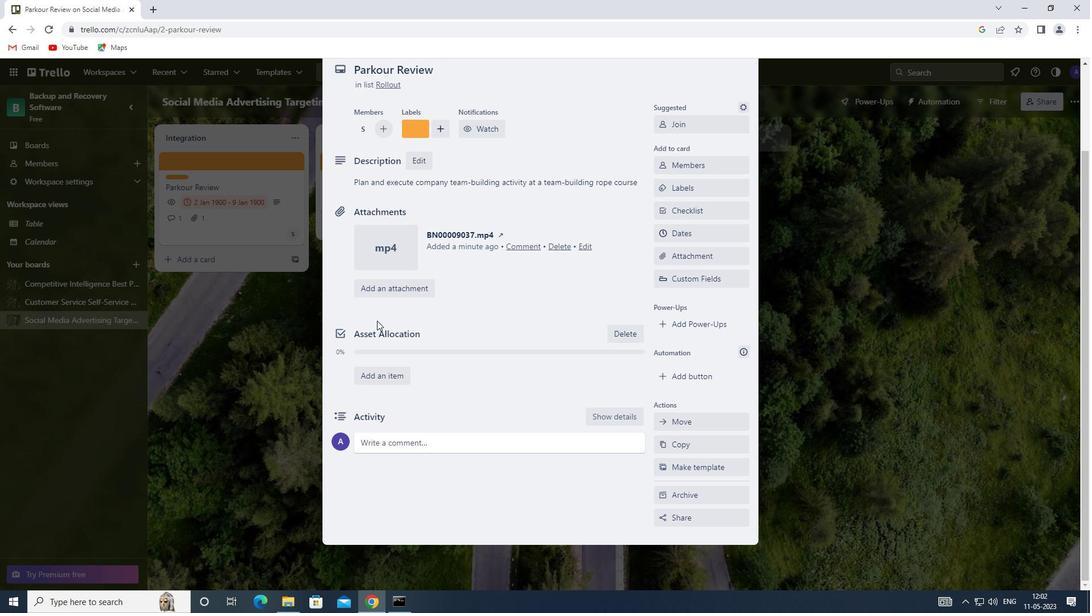 
Action: Mouse scrolled (377, 319) with delta (0, 0)
Screenshot: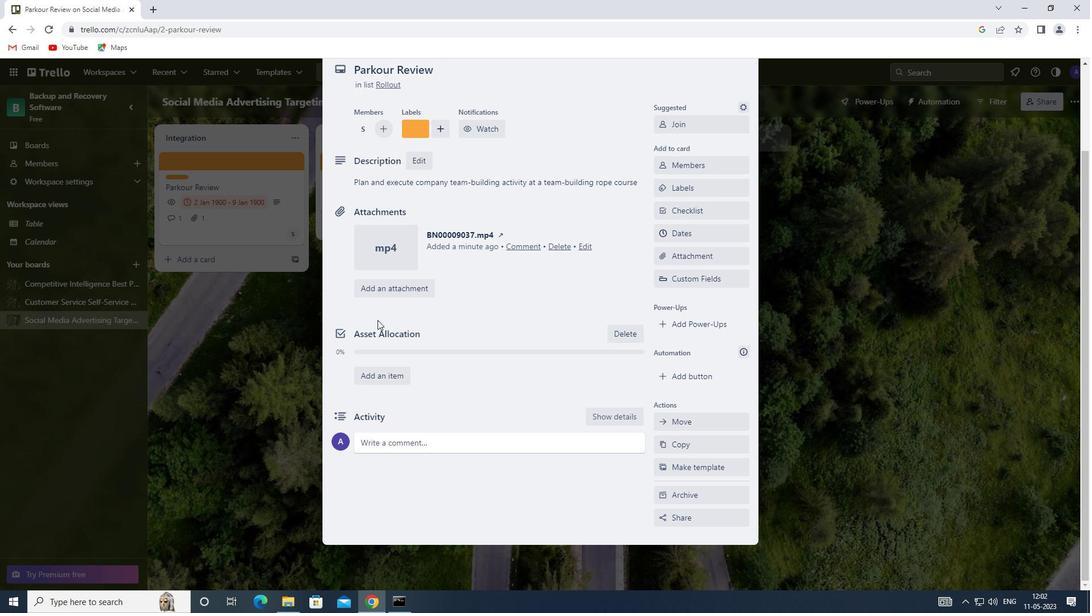 
Action: Mouse scrolled (377, 319) with delta (0, 0)
Screenshot: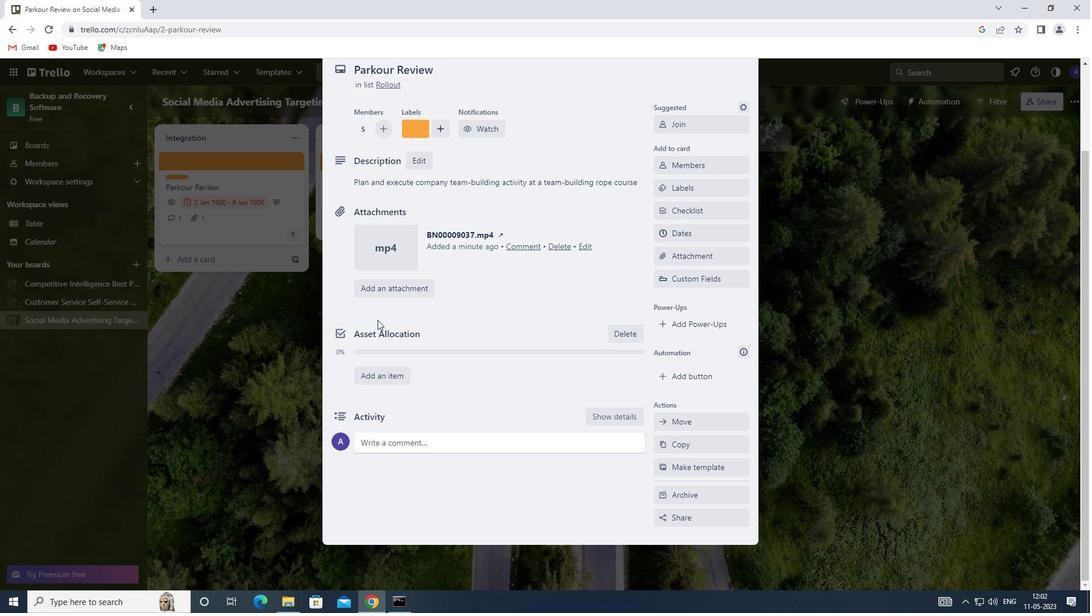 
Action: Mouse moved to (380, 444)
Screenshot: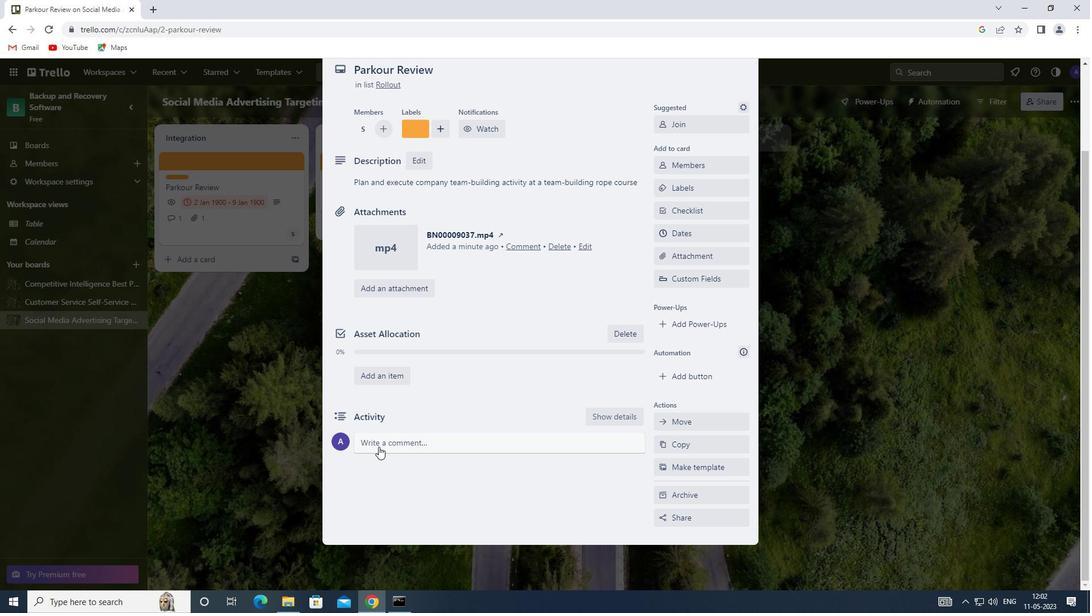 
Action: Mouse pressed left at (380, 444)
Screenshot: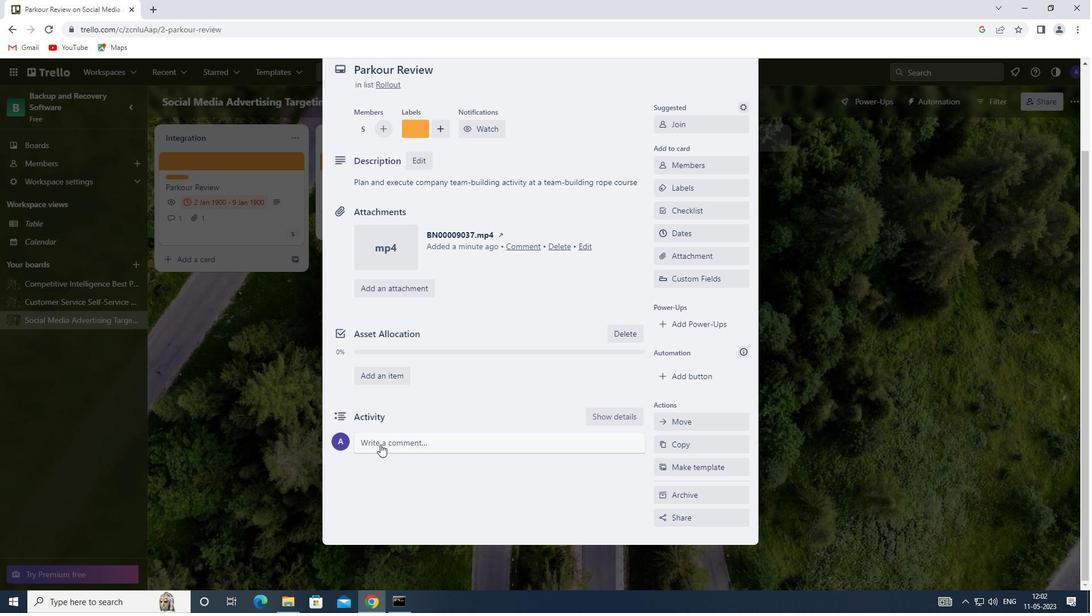 
Action: Mouse moved to (383, 478)
Screenshot: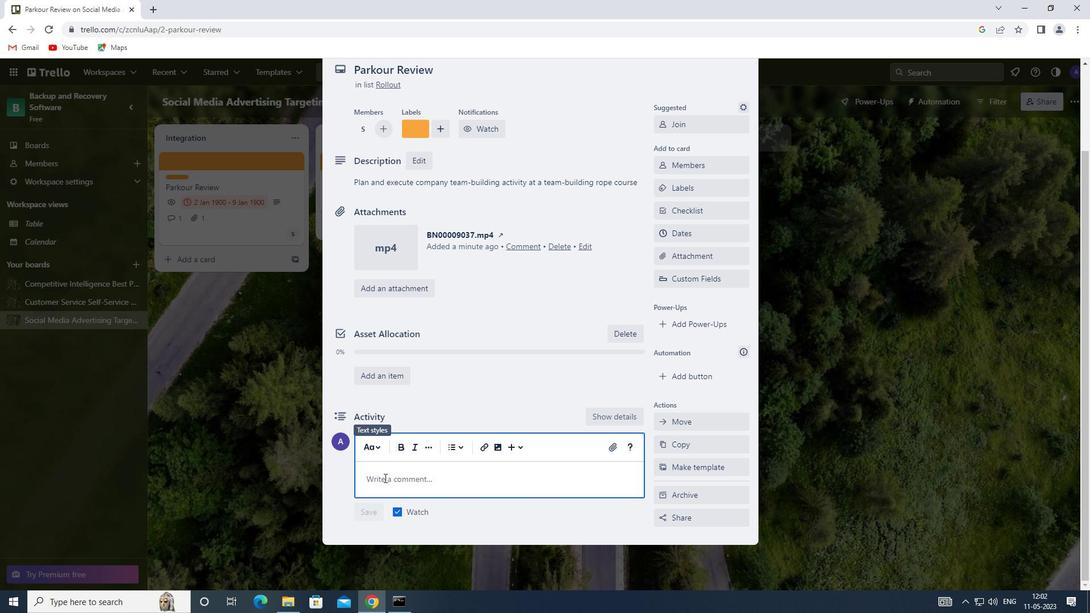 
Action: Mouse pressed left at (383, 478)
Screenshot: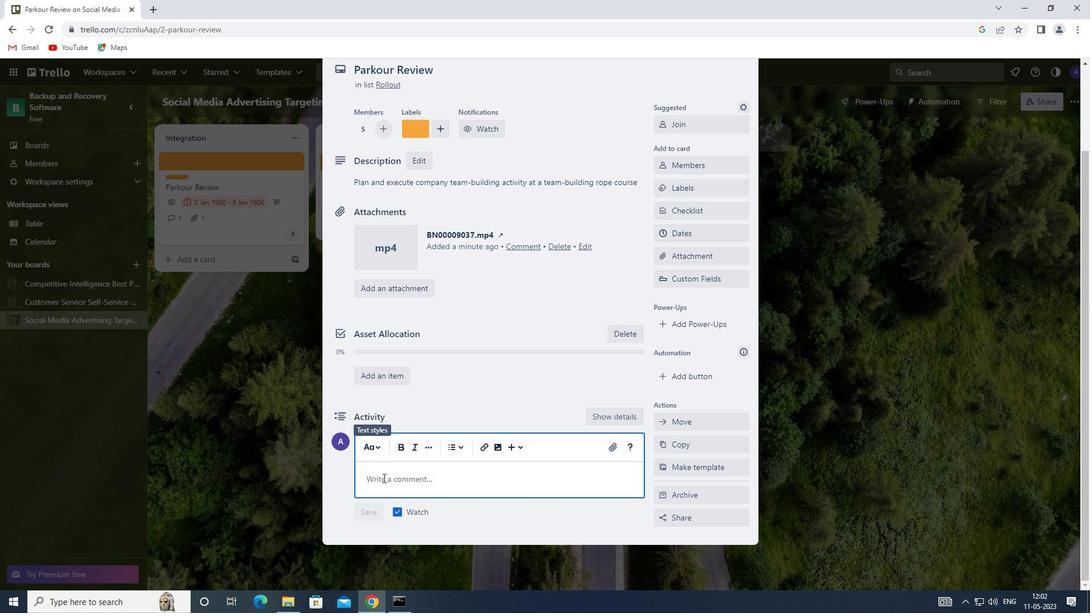 
Action: Key pressed <Key.shift>THIS<Key.space>TASK<Key.space>PRESENTS<Key.space>AN<Key.space>OPPORTUNITY<Key.space>TO<Key.space>DEMONSTRATE<Key.space>OUR<Key.space>TA<Key.backspace>EAN<Key.backspace>M-BUILDING<Key.space>AND<Key.space>COLLABORATION<Key.space>SKILLS,WORKING<Key.space>EFFECTIVELY<Key.space>WITH<Key.space>OTHERSB<Key.space><Key.backspace><Key.backspace><Key.space>TOWARDS<Key.space>A<Key.space>COMMON<Key.space>GOAL
Screenshot: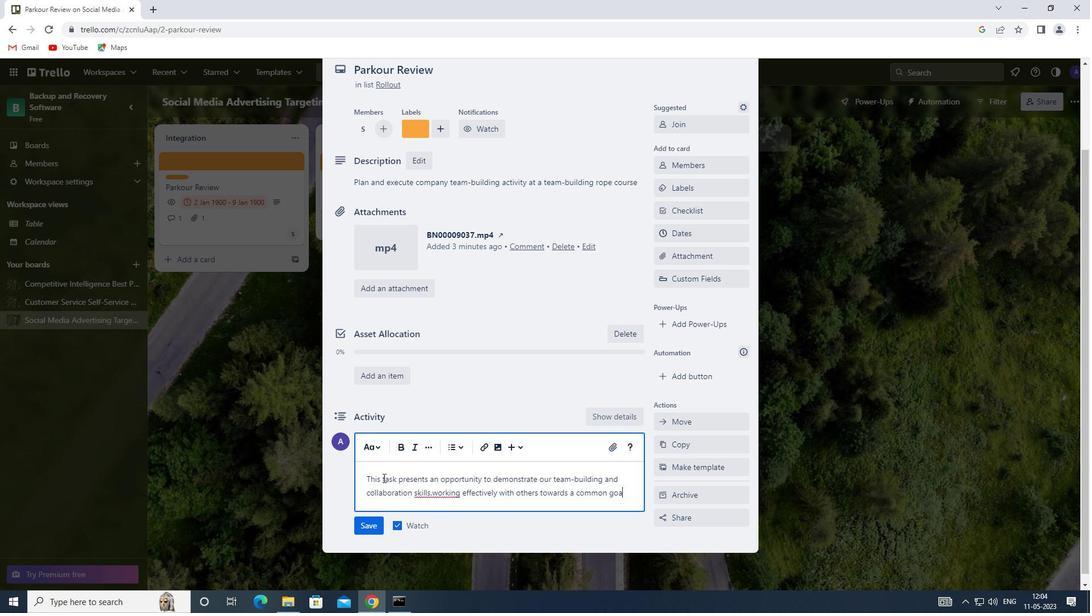
Action: Mouse moved to (383, 470)
Screenshot: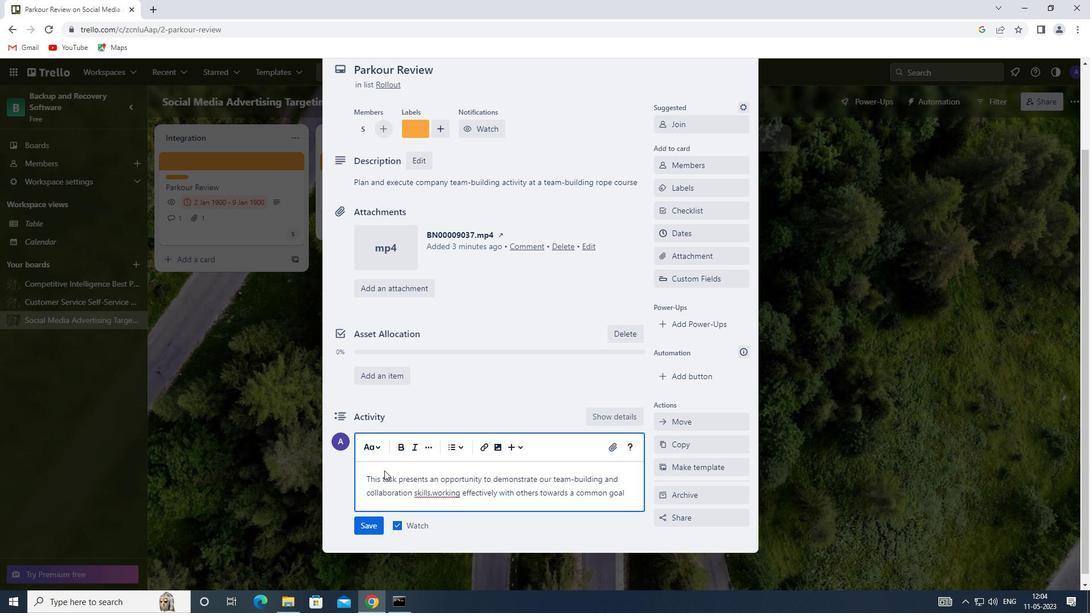 
Action: Mouse scrolled (383, 470) with delta (0, 0)
Screenshot: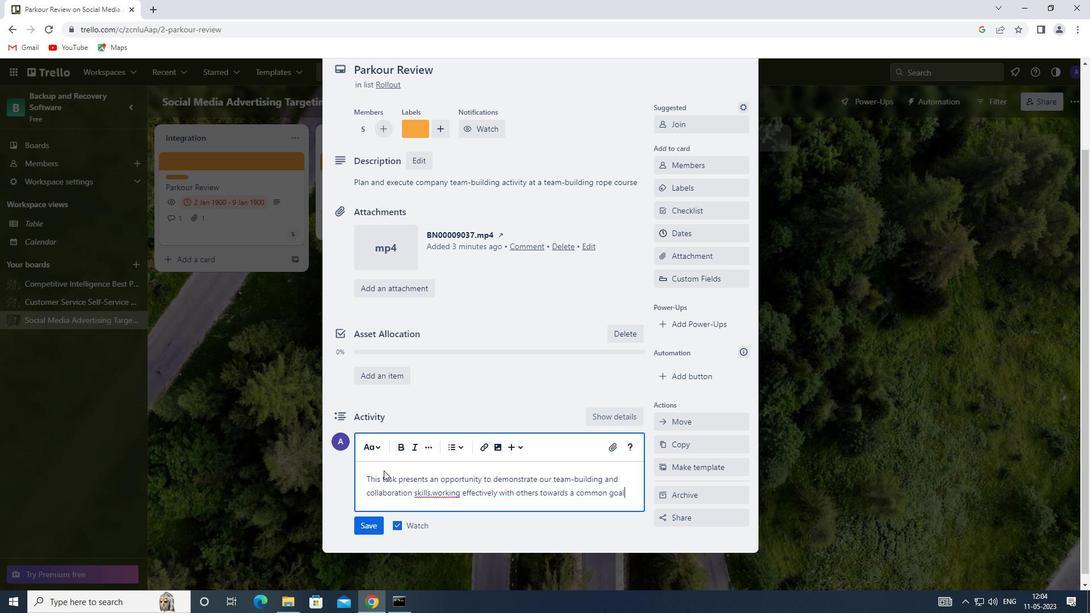 
Action: Mouse scrolled (383, 470) with delta (0, 0)
Screenshot: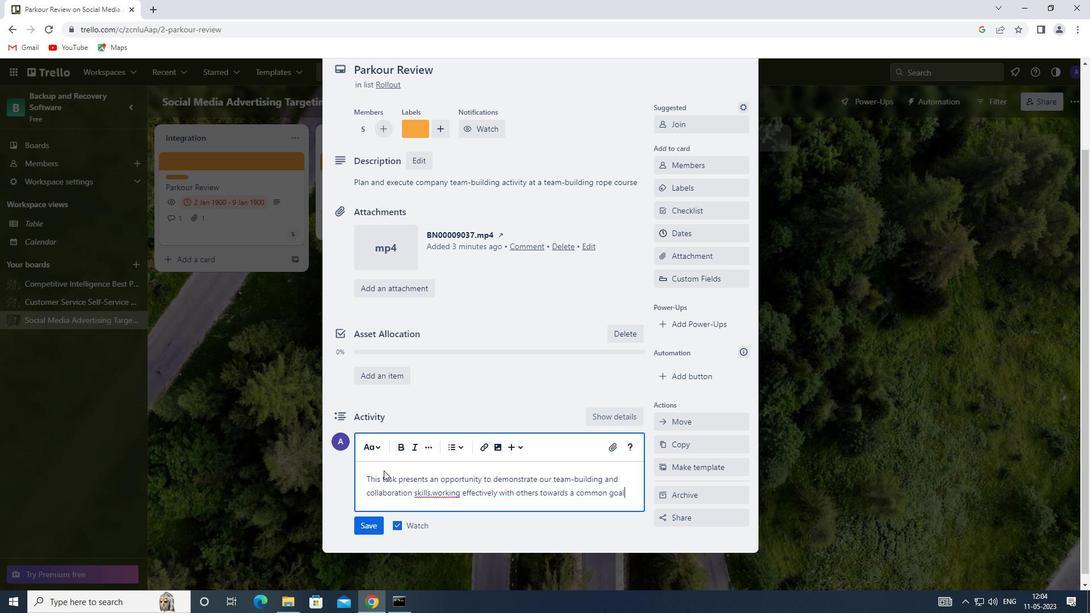 
Action: Mouse moved to (367, 519)
Screenshot: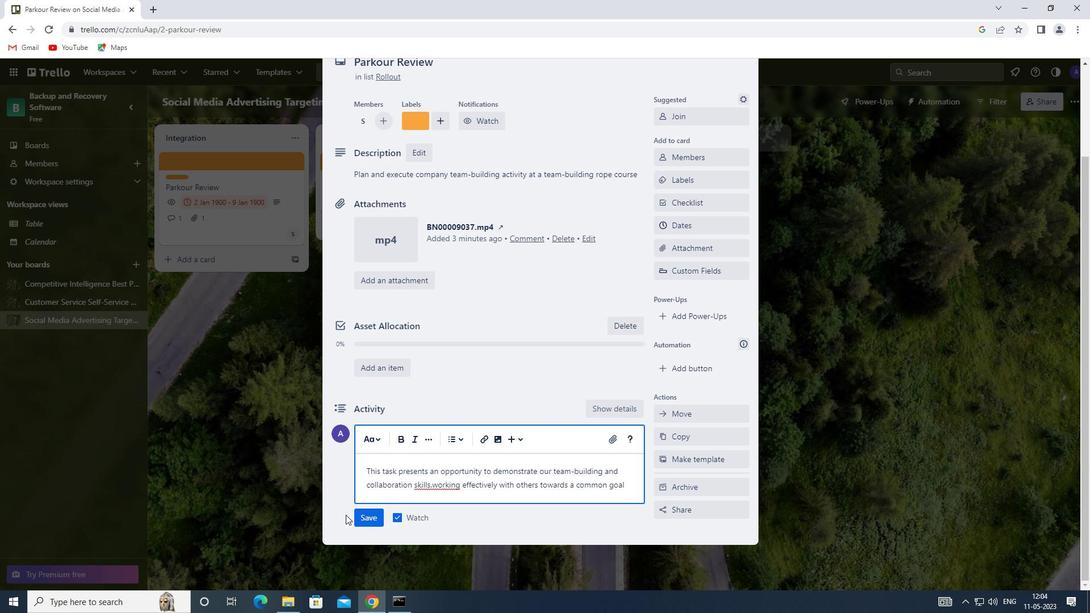 
Action: Mouse pressed left at (367, 519)
Screenshot: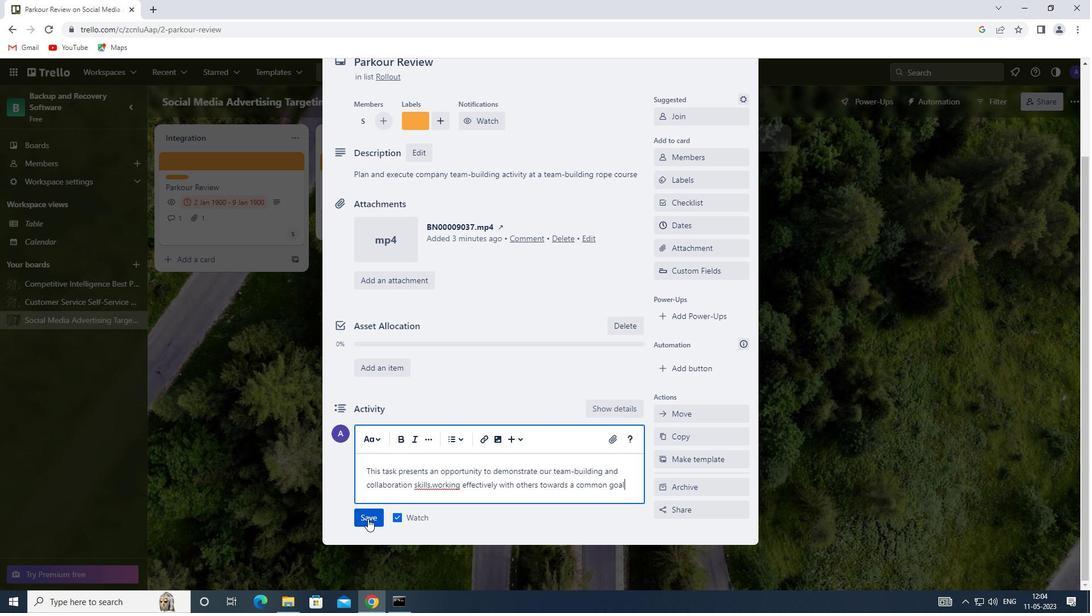
Action: Mouse moved to (670, 231)
Screenshot: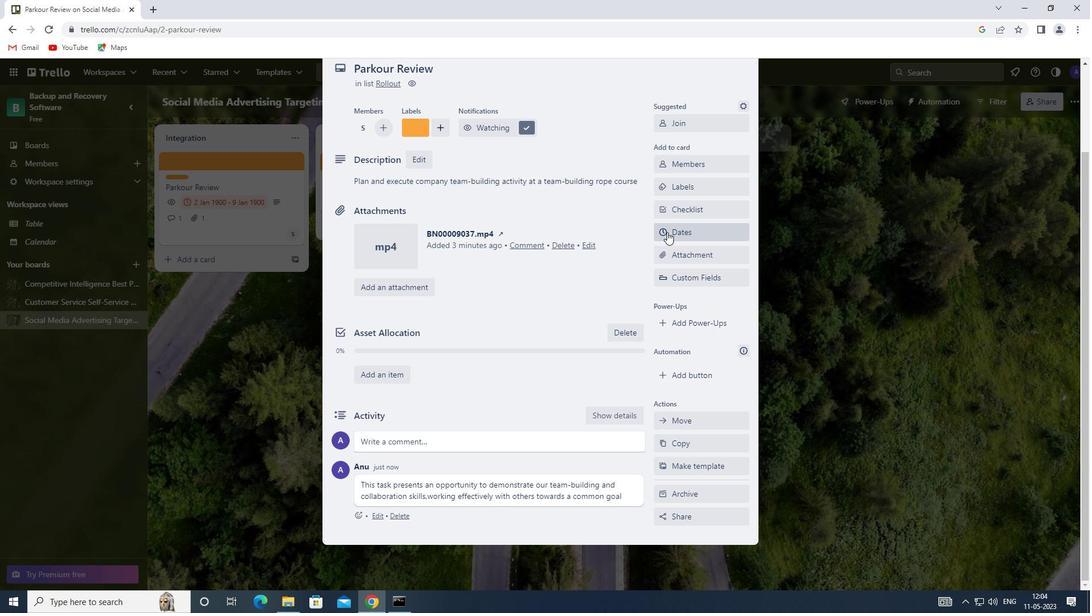 
Action: Mouse pressed left at (670, 231)
Screenshot: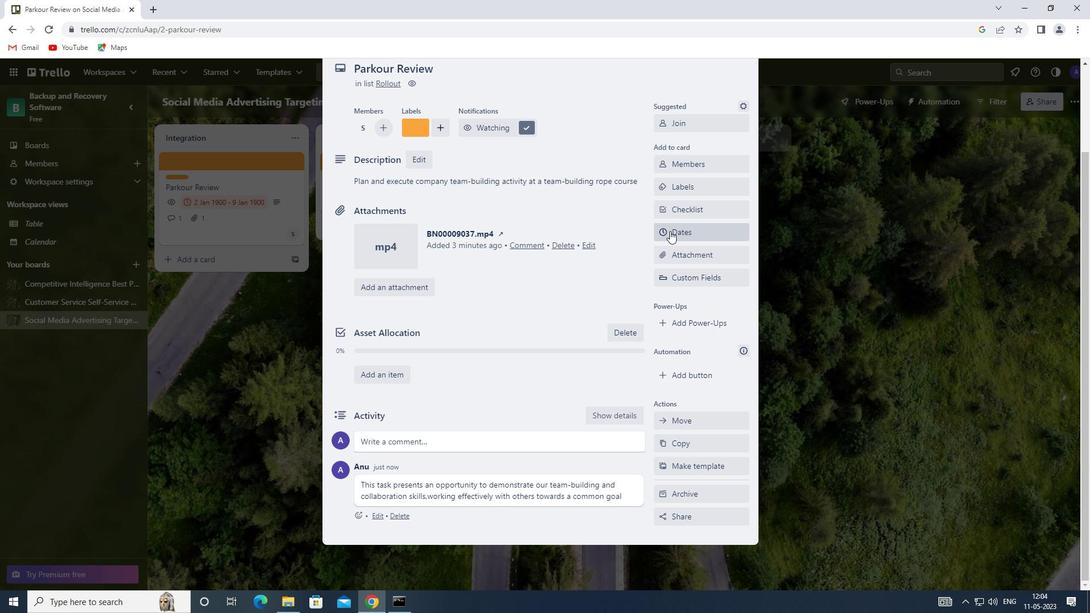 
Action: Mouse moved to (667, 304)
Screenshot: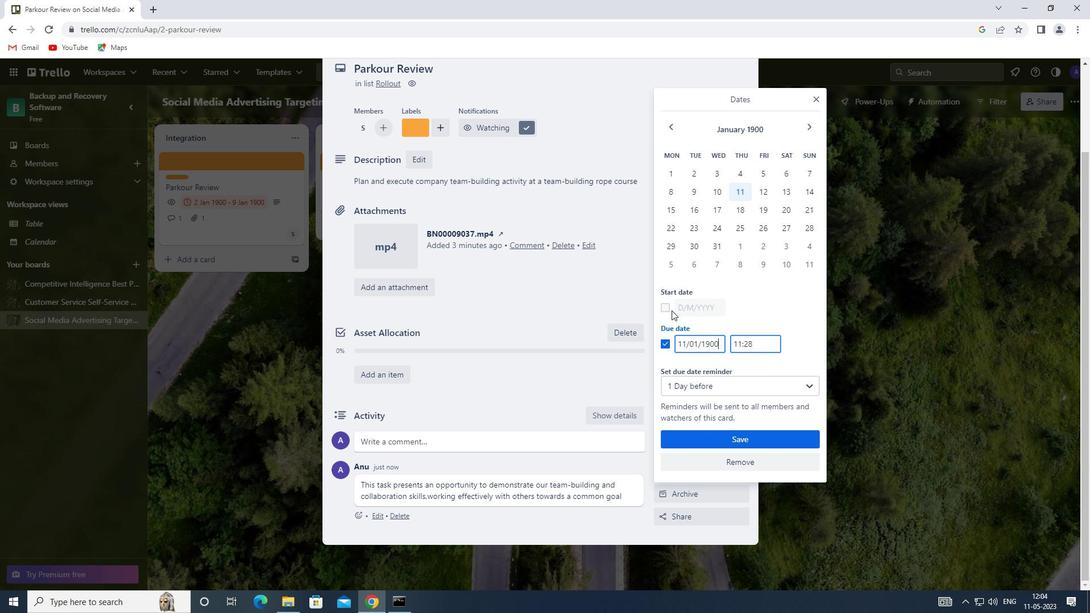 
Action: Mouse pressed left at (667, 304)
Screenshot: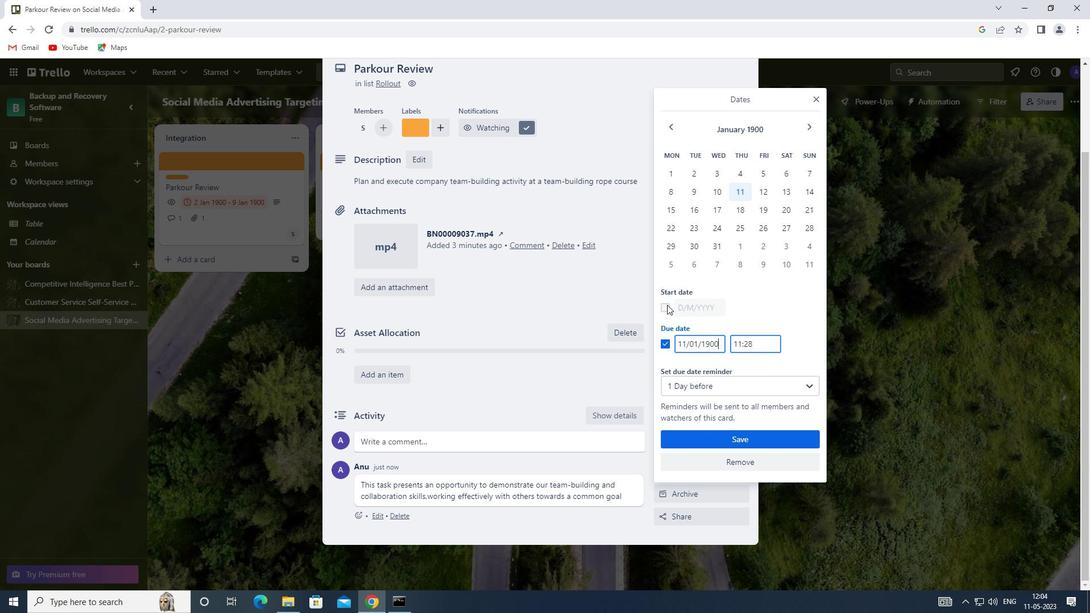 
Action: Mouse moved to (758, 172)
Screenshot: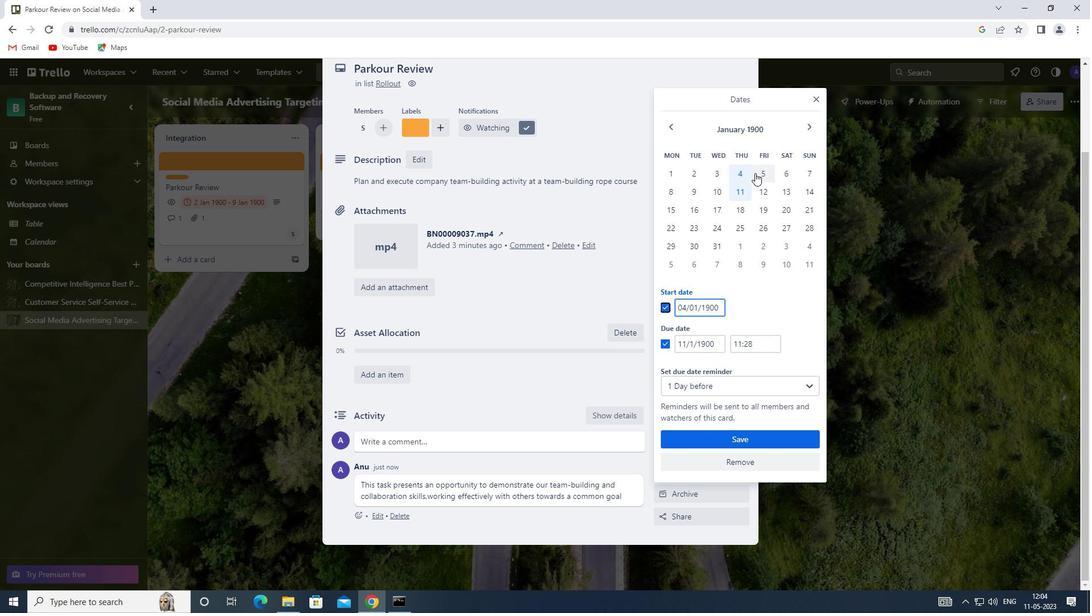 
Action: Mouse pressed left at (758, 172)
Screenshot: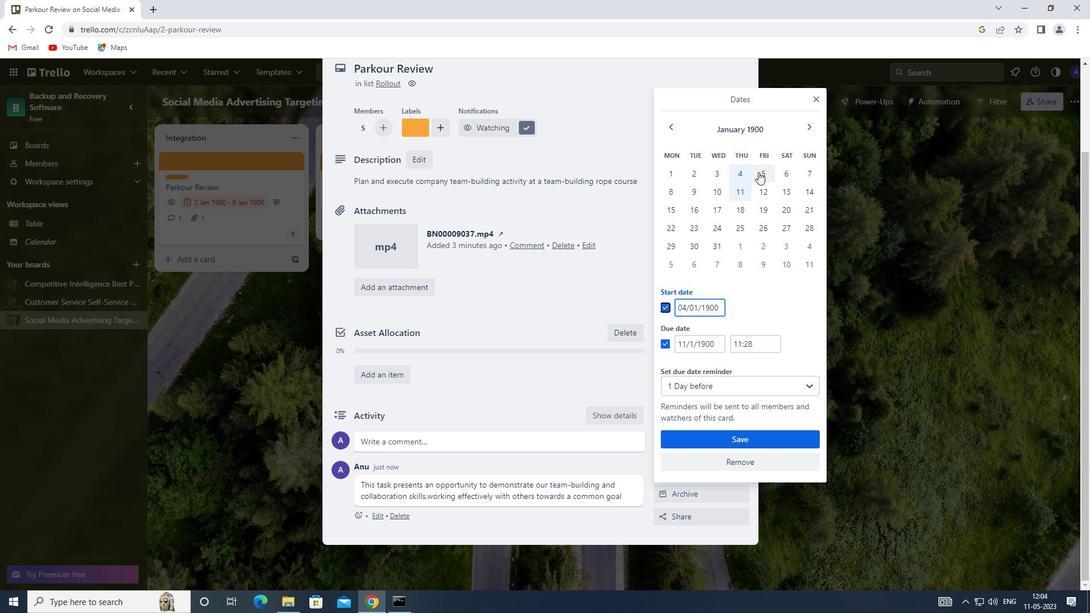 
Action: Mouse moved to (758, 193)
Screenshot: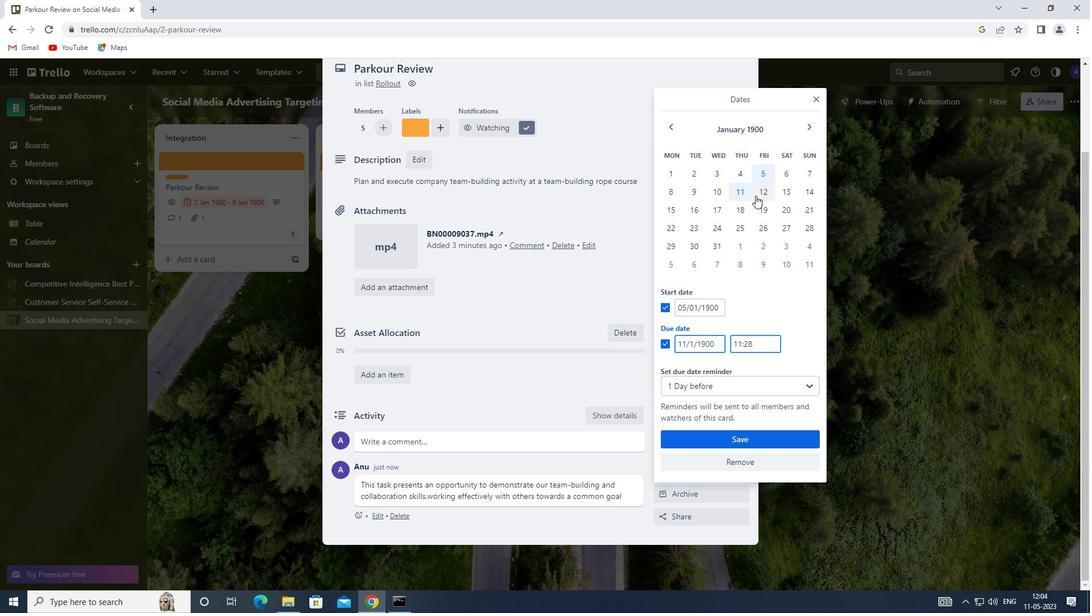 
Action: Mouse pressed left at (758, 193)
Screenshot: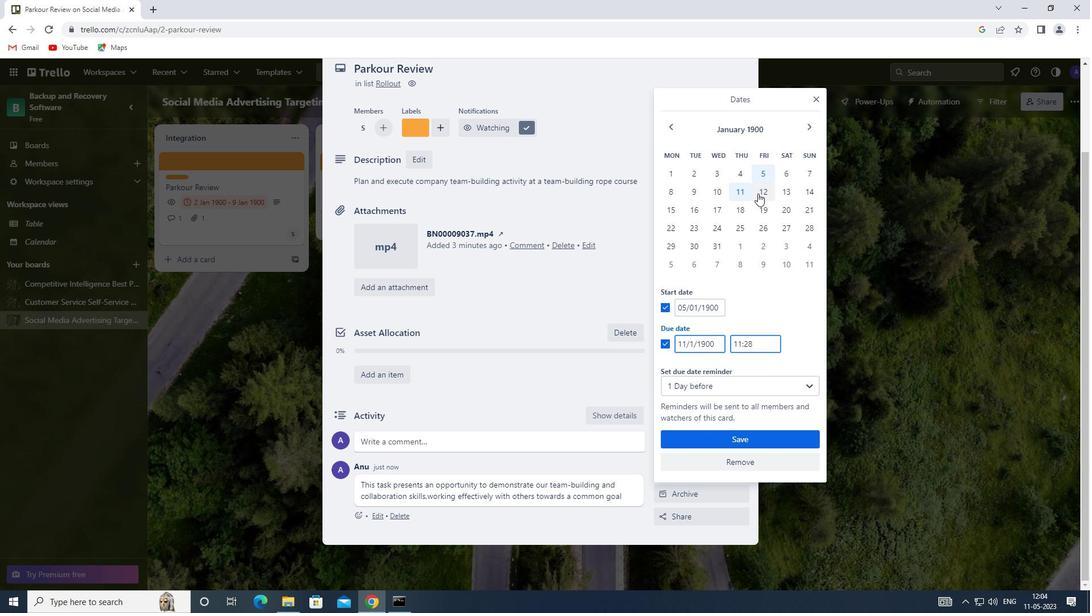 
Action: Mouse moved to (712, 433)
Screenshot: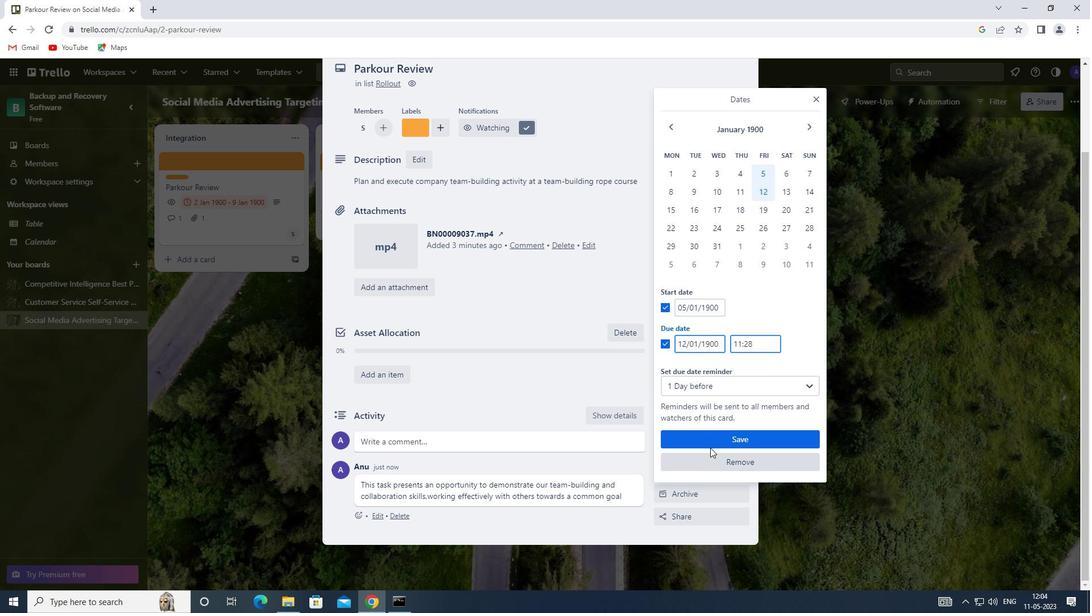 
Action: Mouse pressed left at (712, 433)
Screenshot: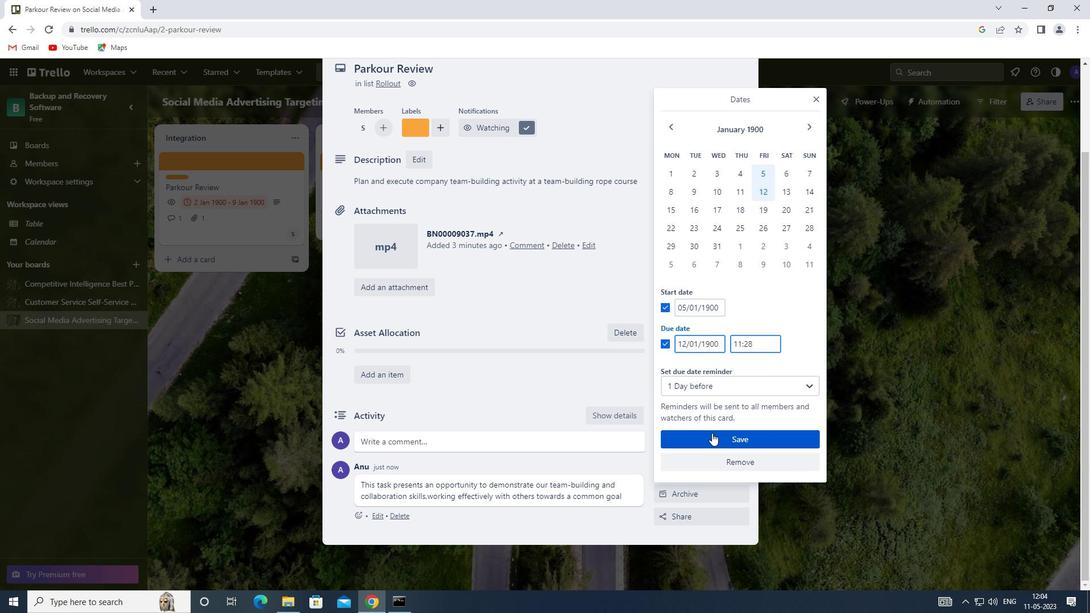 
Action: Mouse moved to (857, 215)
Screenshot: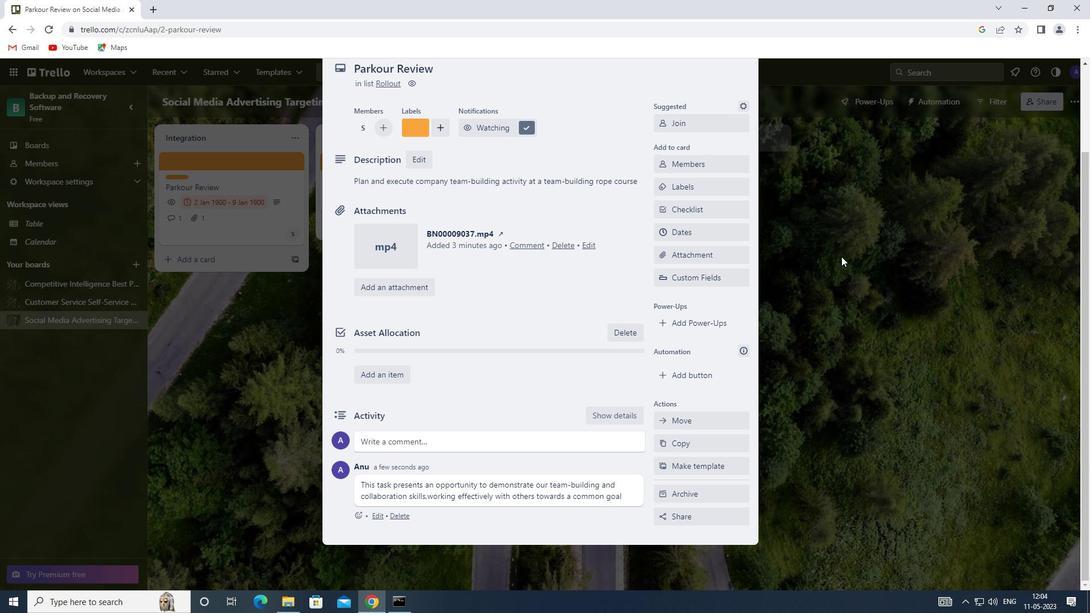 
Action: Mouse pressed left at (857, 215)
Screenshot: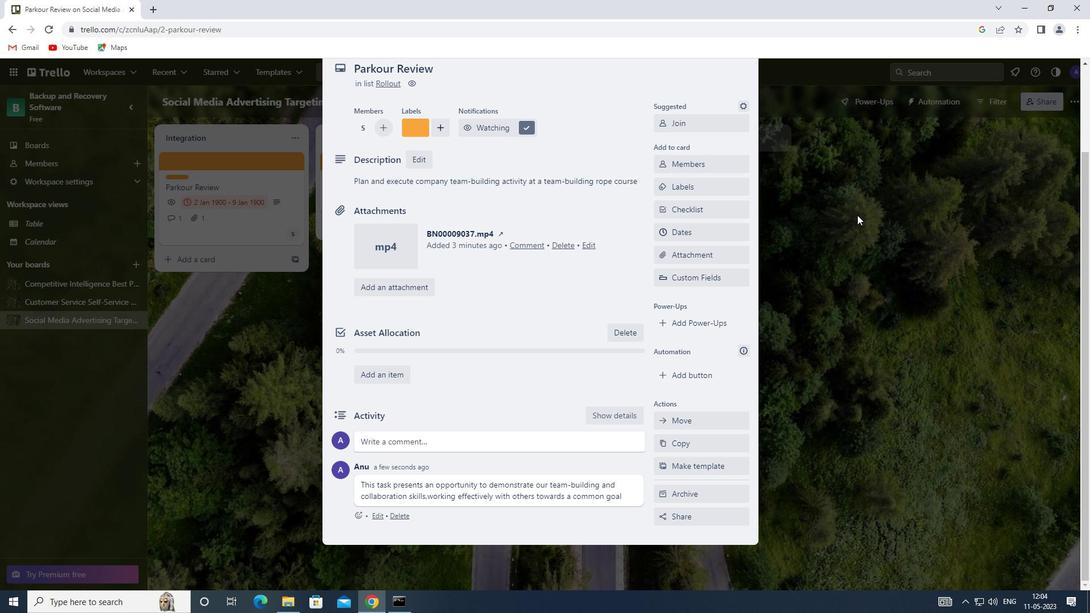 
